 Task: Look for products in the category "Specialty Cheeses" from Boursin only.
Action: Mouse moved to (969, 327)
Screenshot: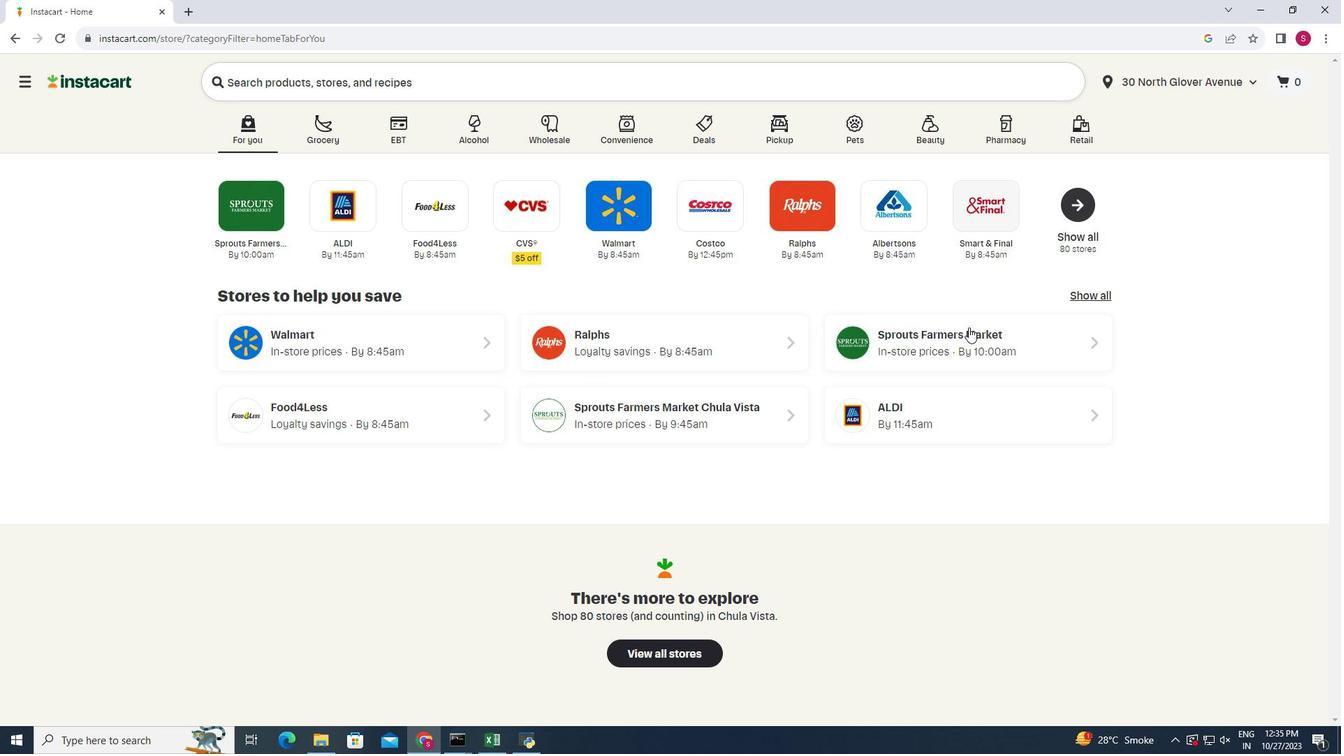 
Action: Mouse pressed left at (969, 327)
Screenshot: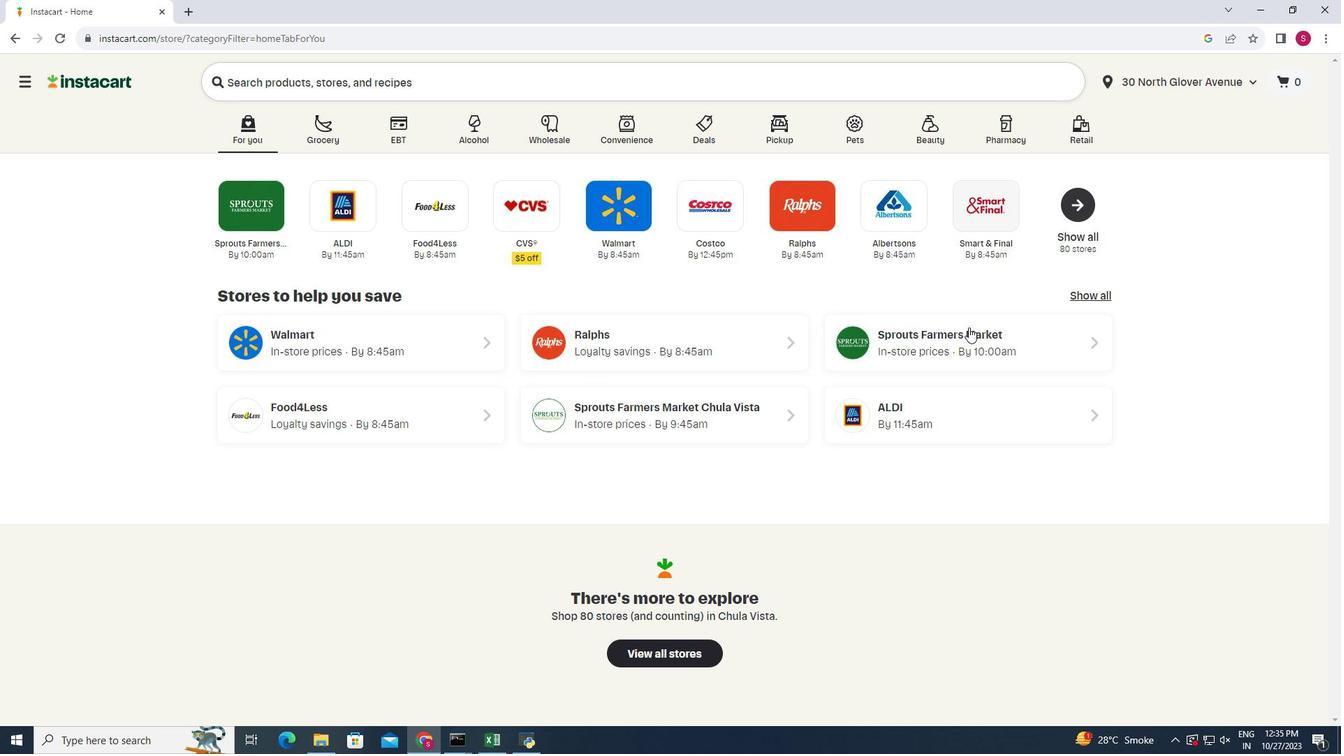 
Action: Mouse moved to (39, 614)
Screenshot: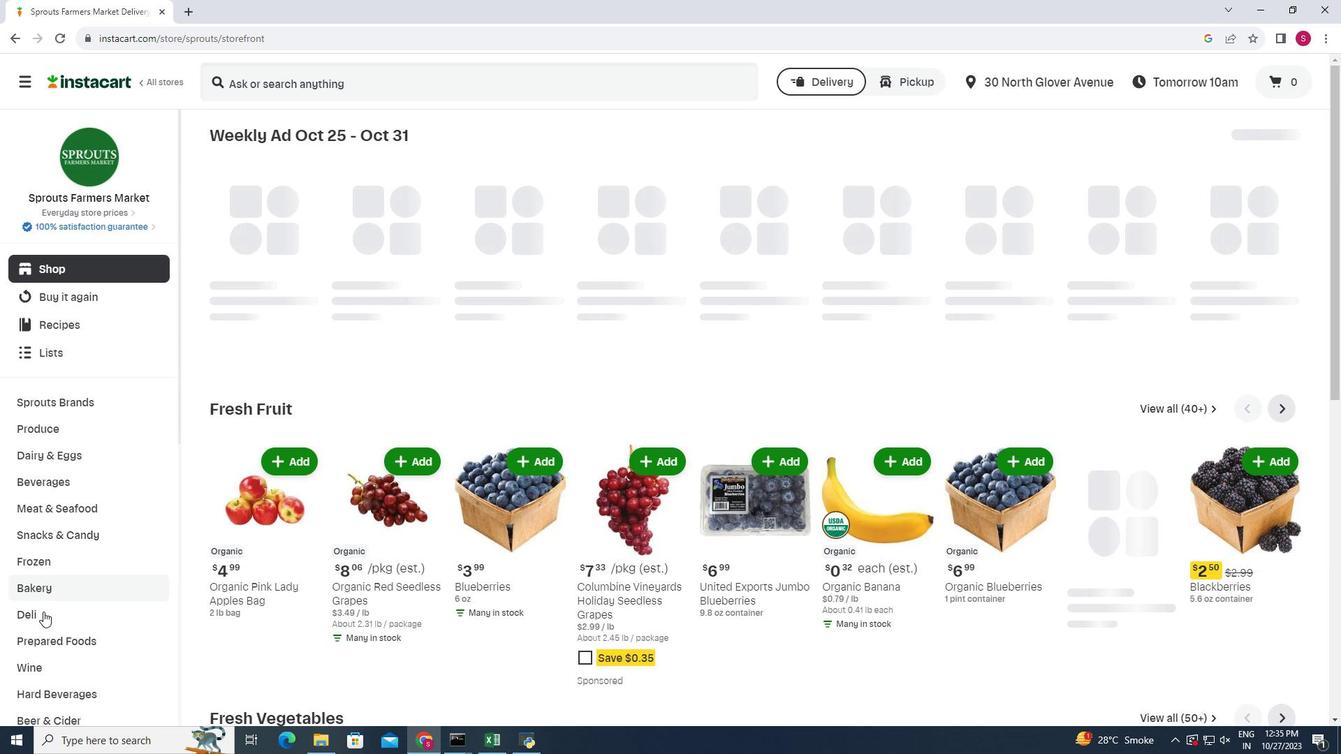 
Action: Mouse pressed left at (39, 614)
Screenshot: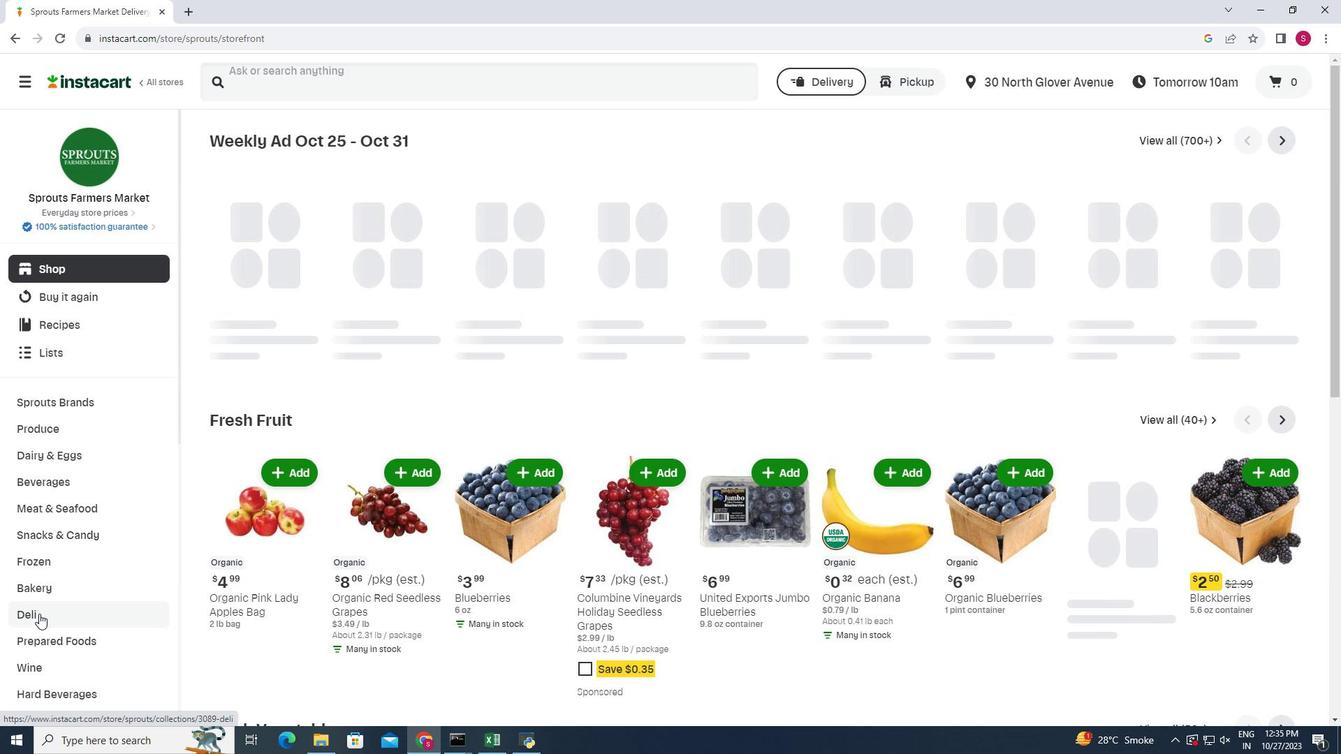 
Action: Mouse moved to (372, 334)
Screenshot: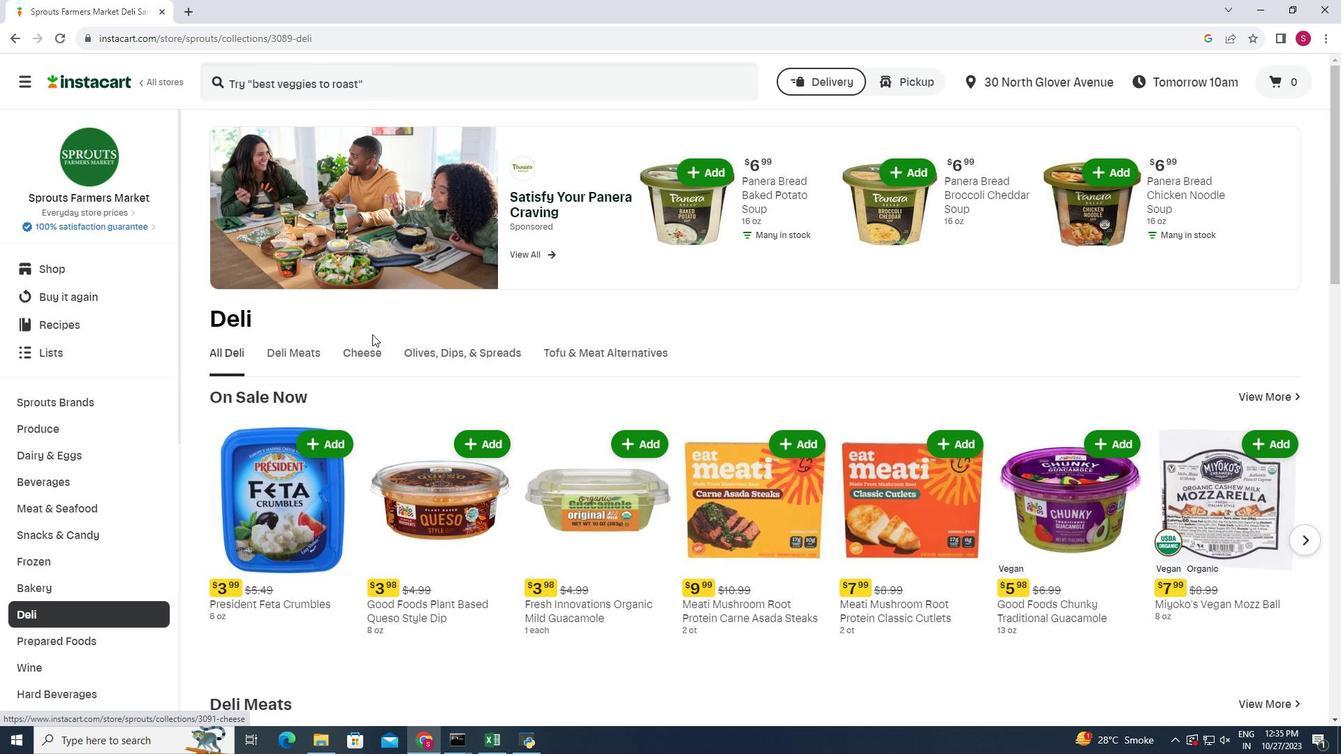 
Action: Mouse pressed left at (372, 334)
Screenshot: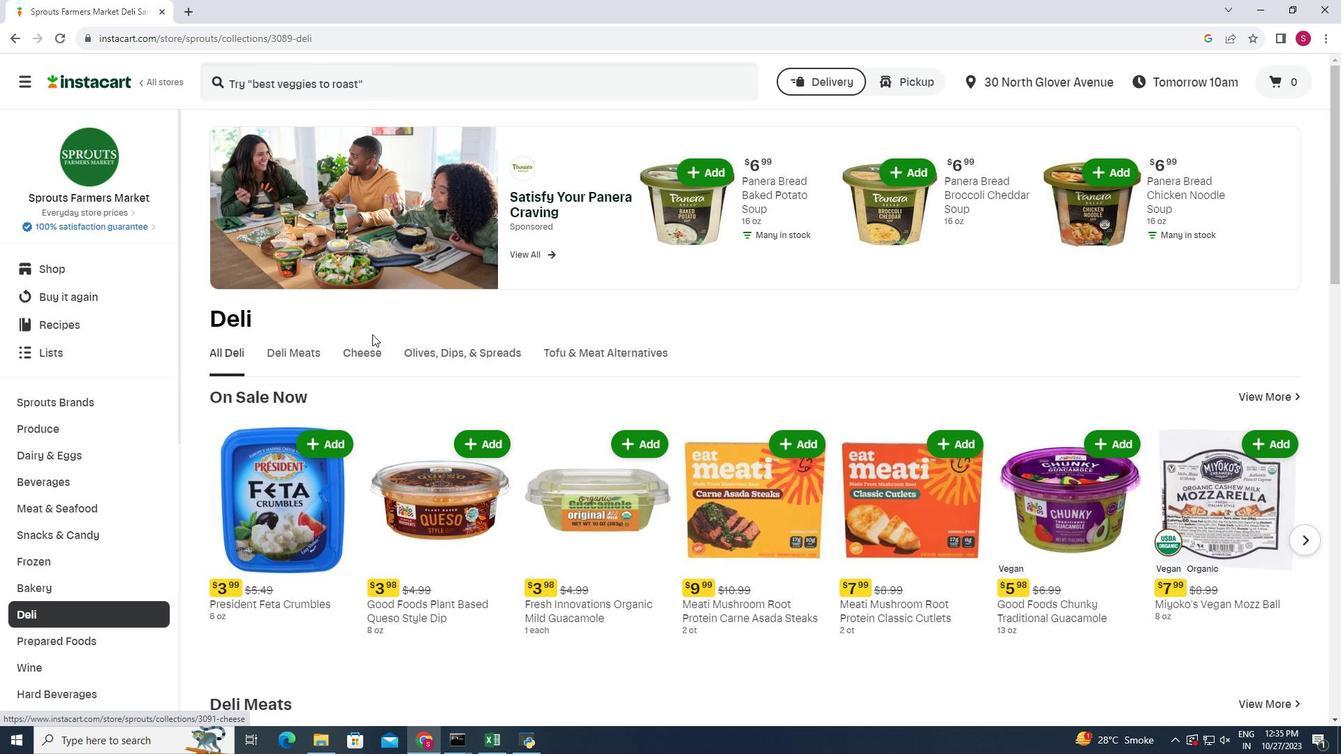 
Action: Mouse moved to (366, 352)
Screenshot: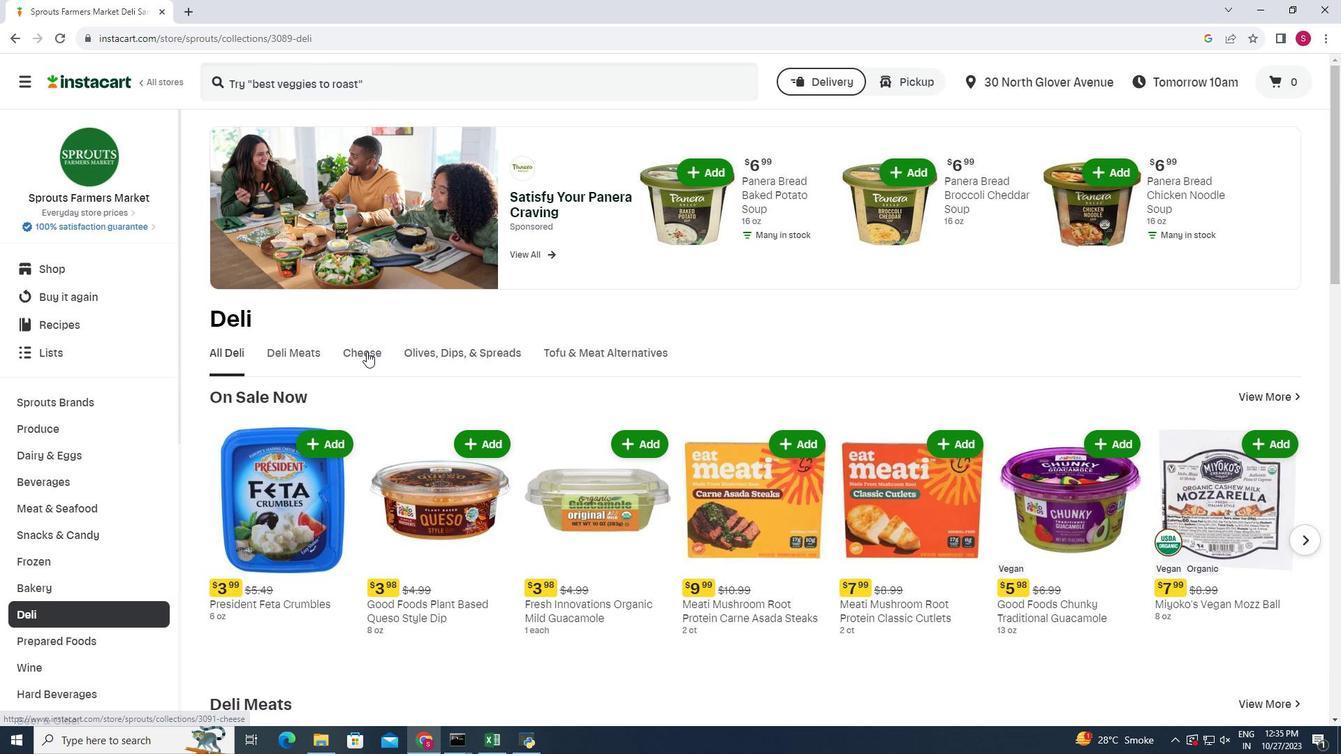 
Action: Mouse pressed left at (366, 352)
Screenshot: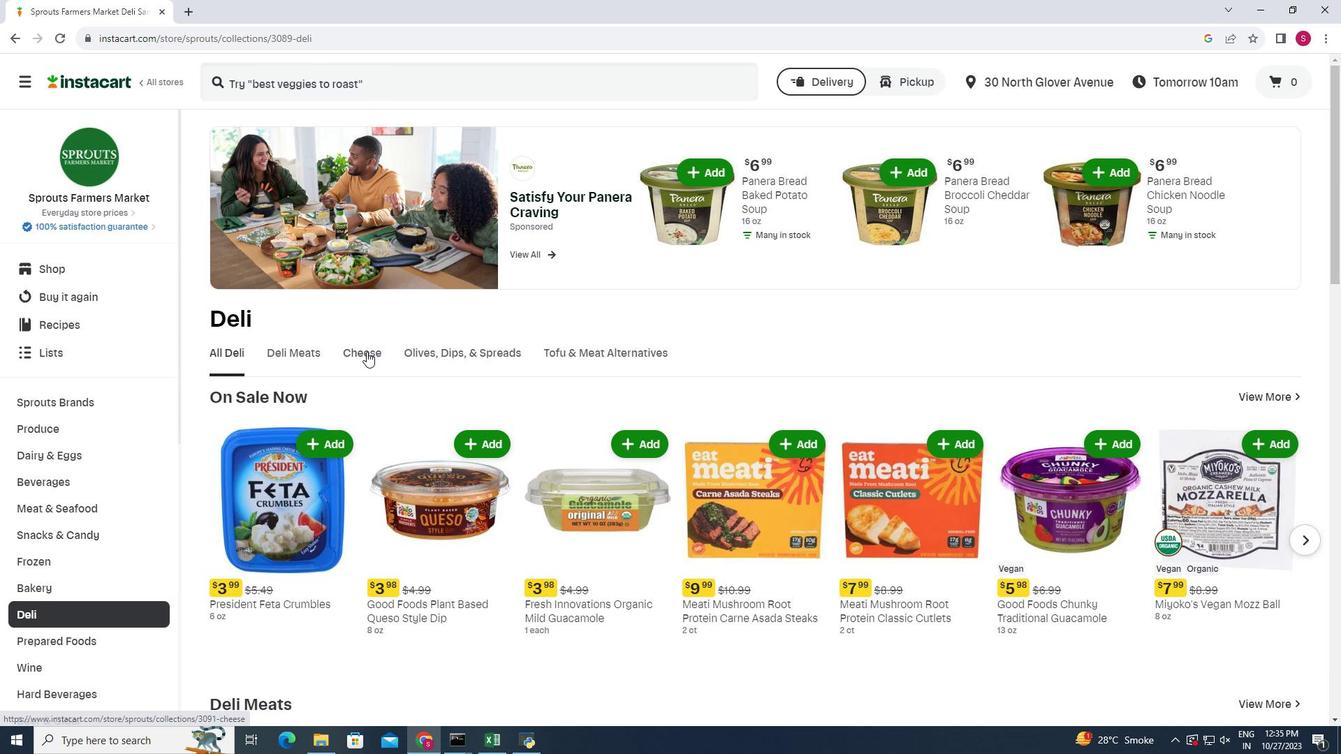 
Action: Mouse moved to (1303, 401)
Screenshot: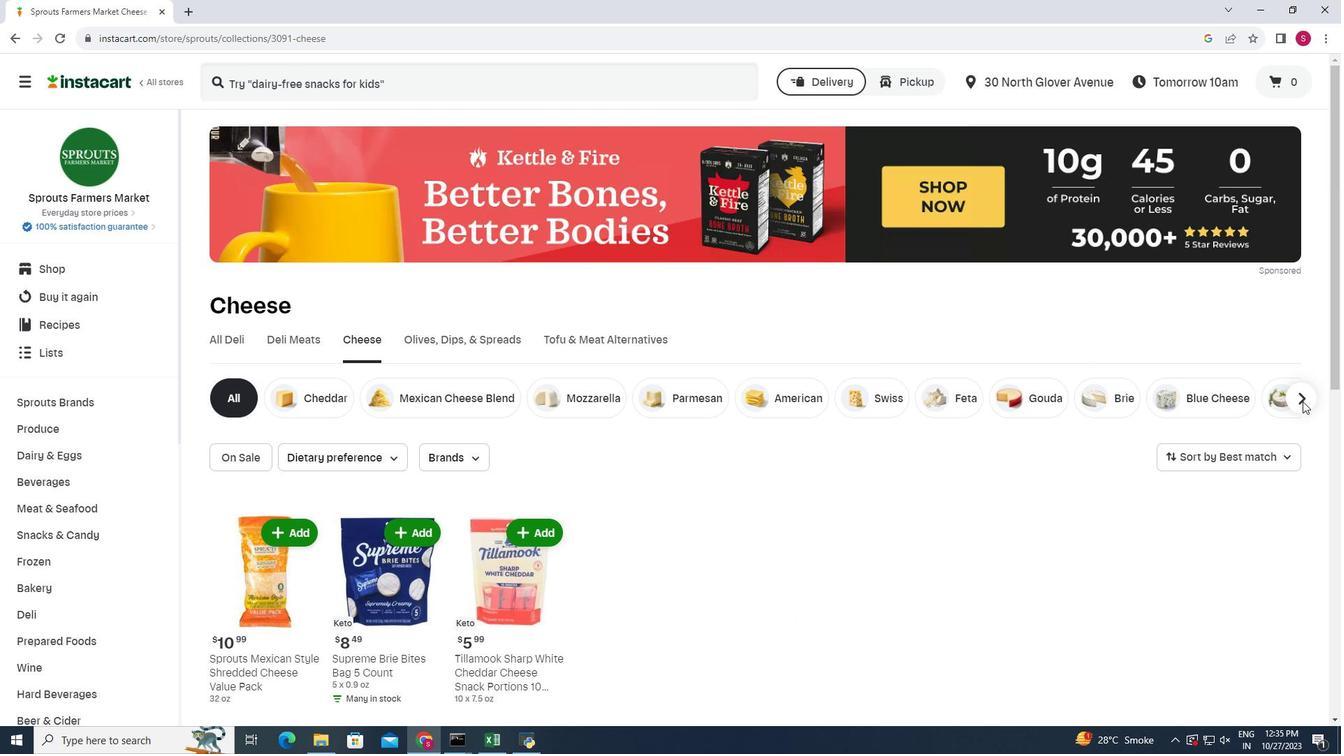
Action: Mouse pressed left at (1303, 401)
Screenshot: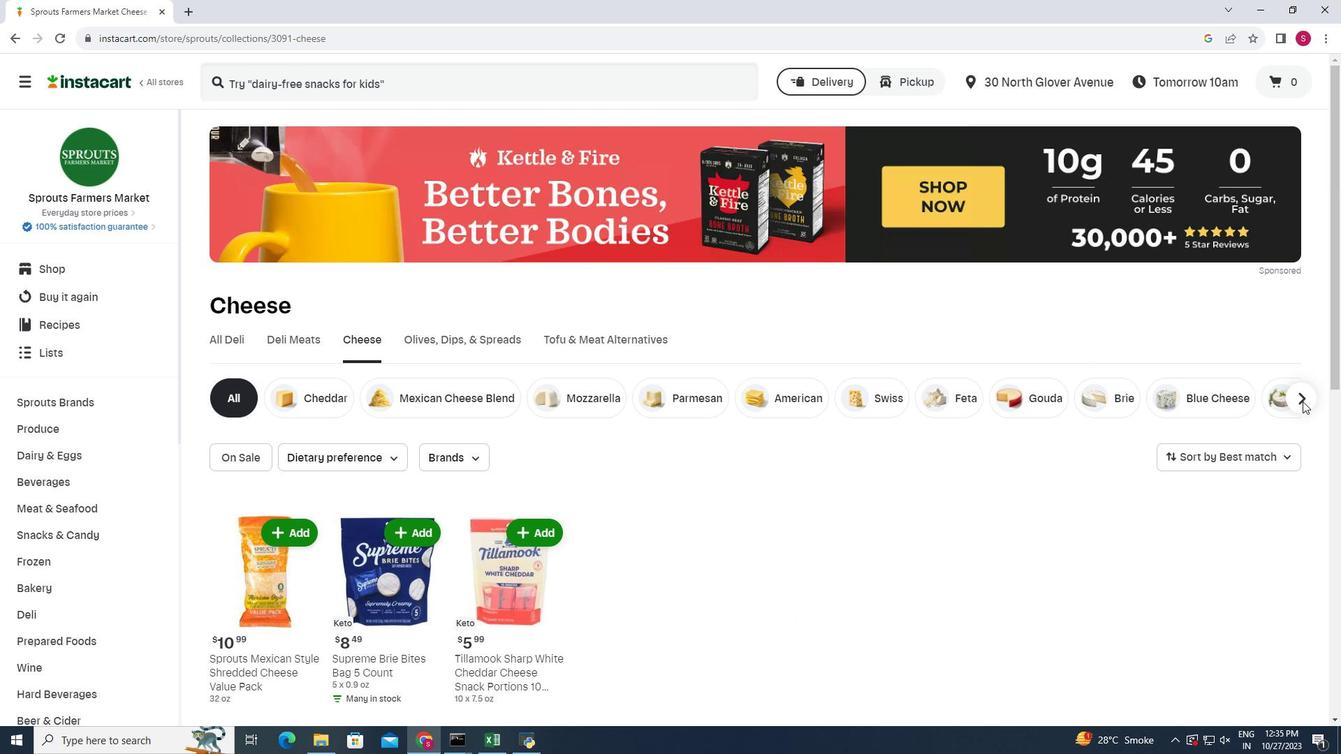 
Action: Mouse moved to (1243, 401)
Screenshot: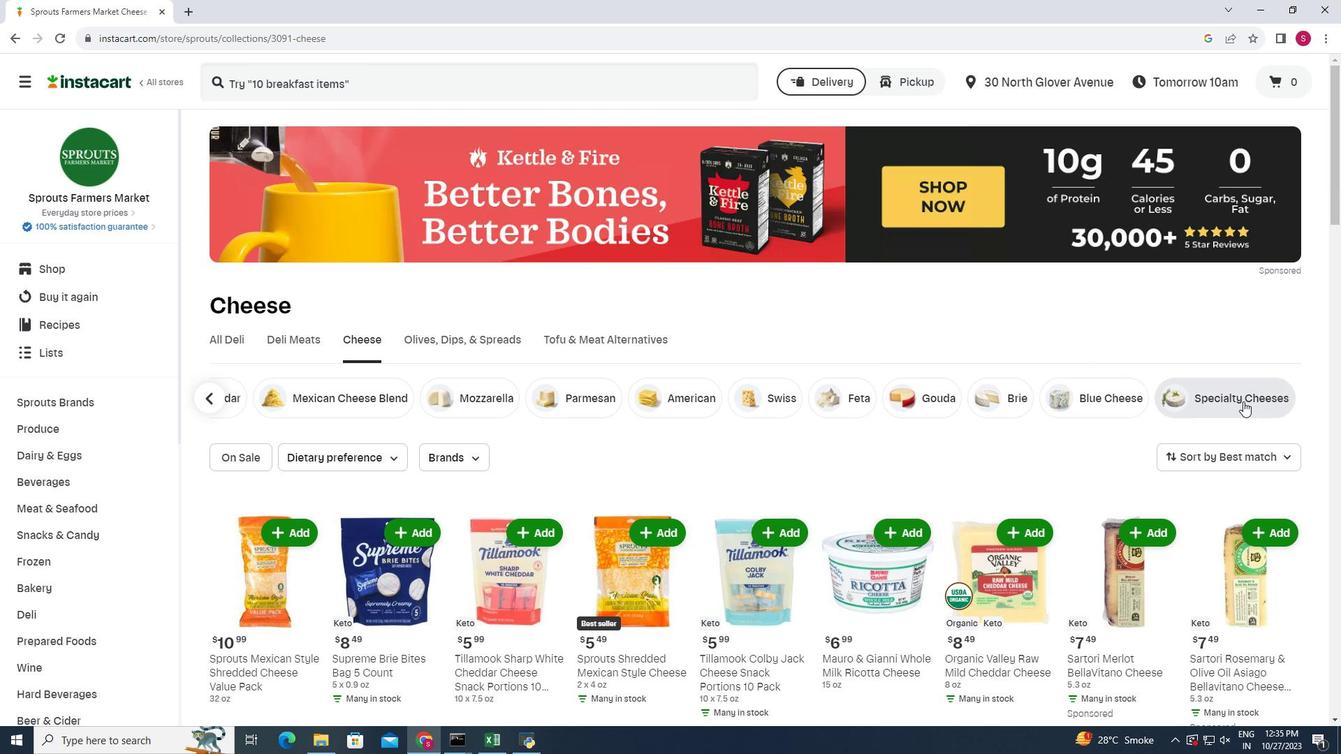 
Action: Mouse pressed left at (1243, 401)
Screenshot: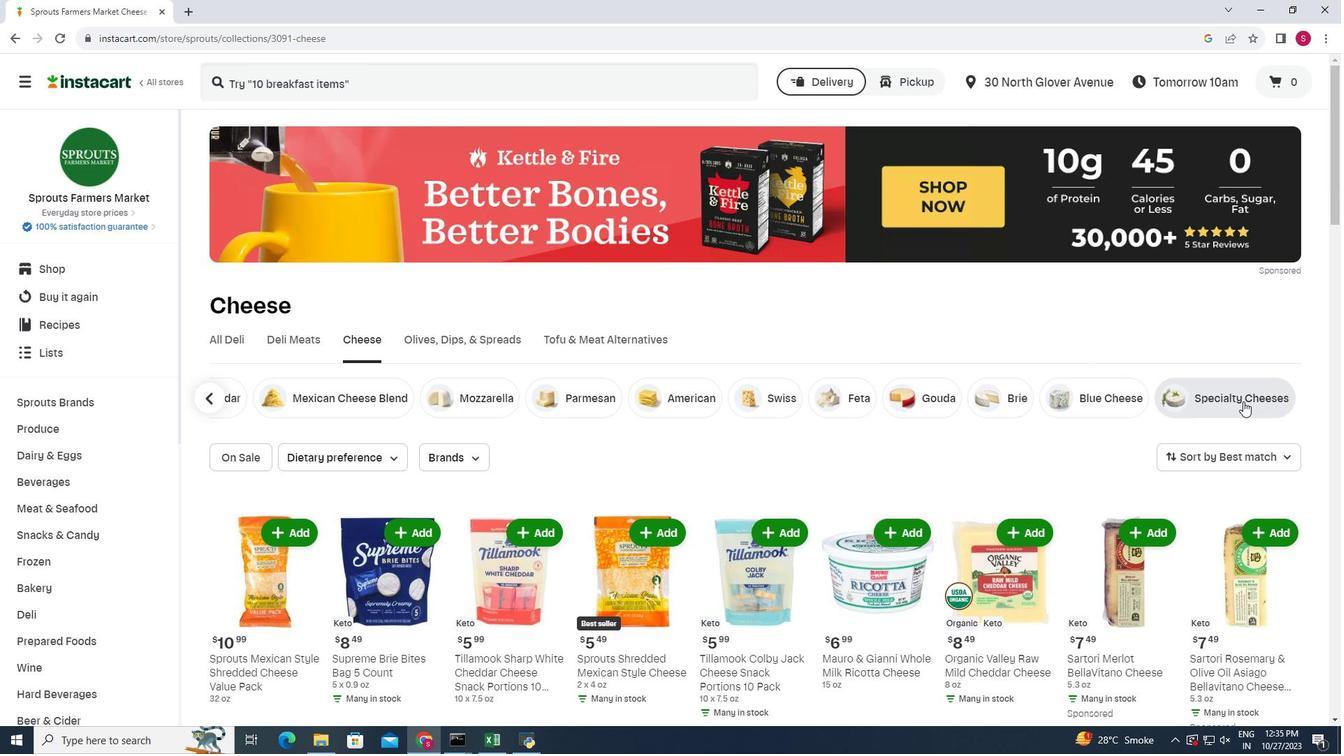 
Action: Mouse moved to (468, 448)
Screenshot: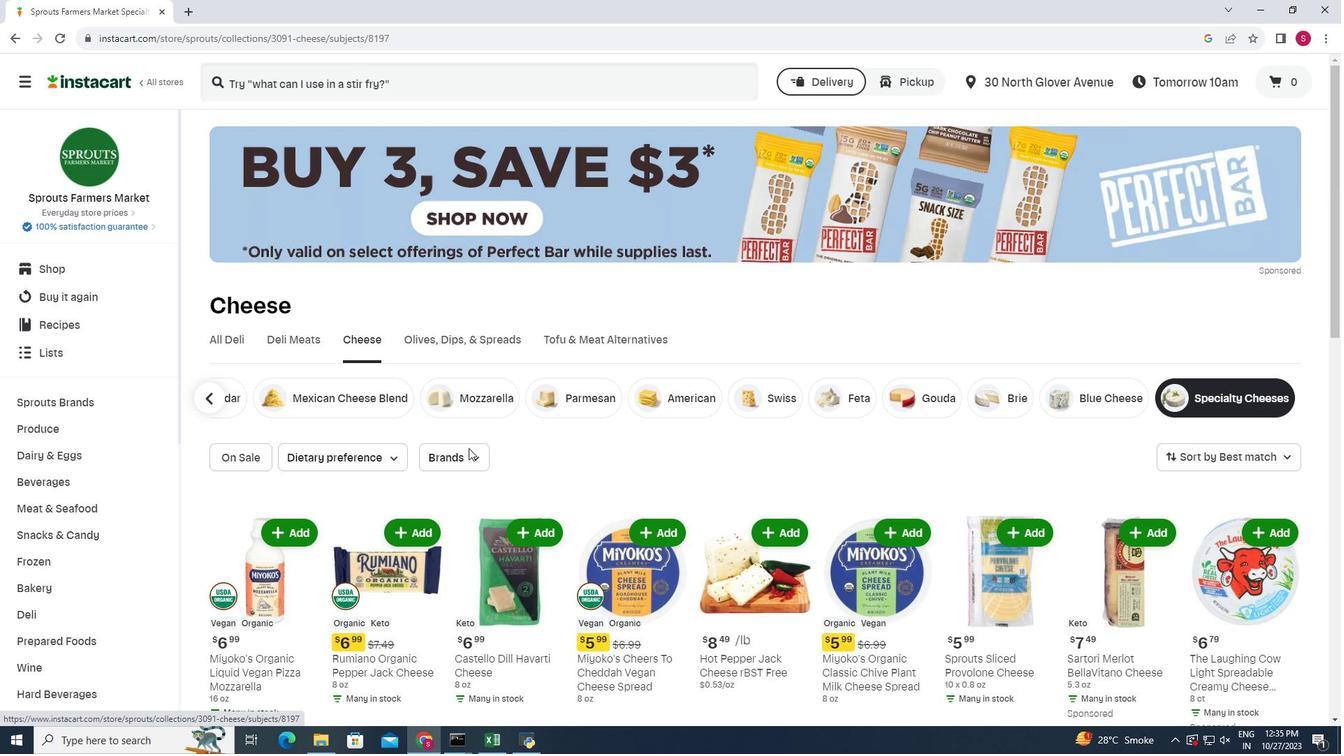 
Action: Mouse pressed left at (468, 448)
Screenshot: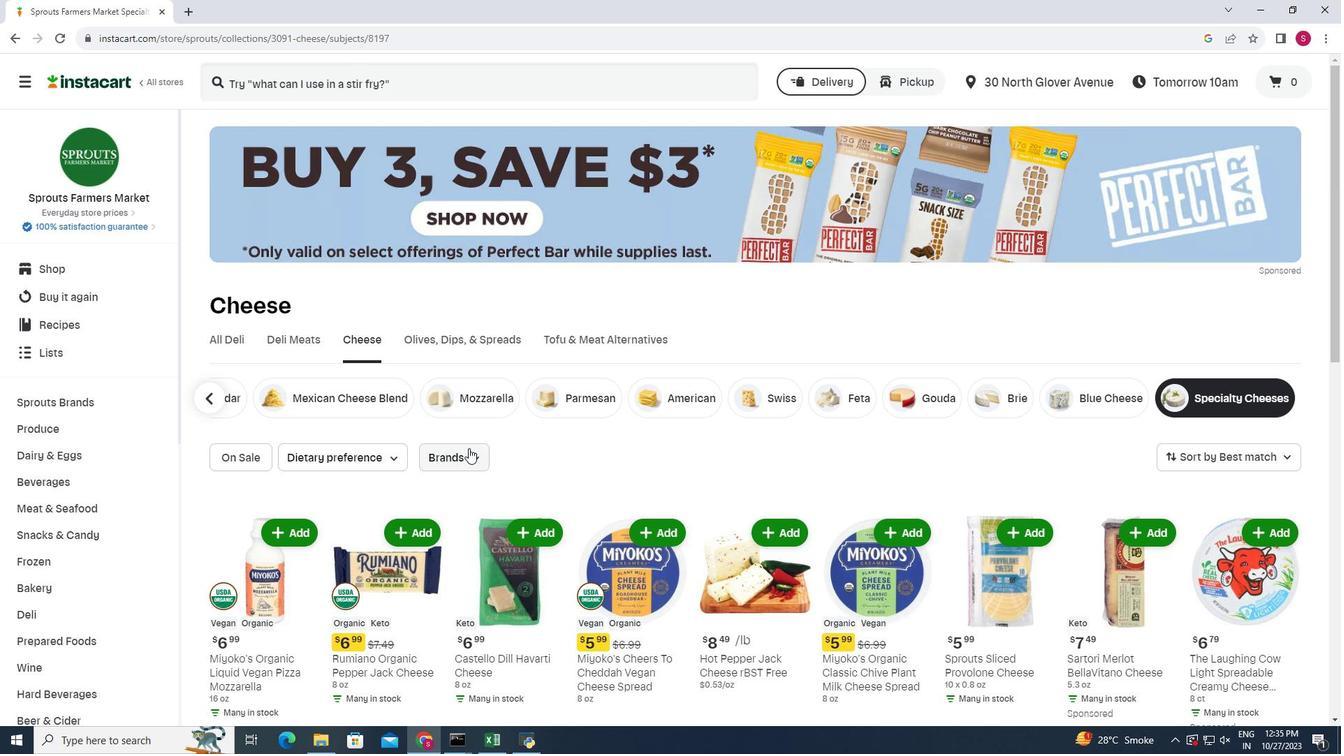 
Action: Mouse moved to (487, 521)
Screenshot: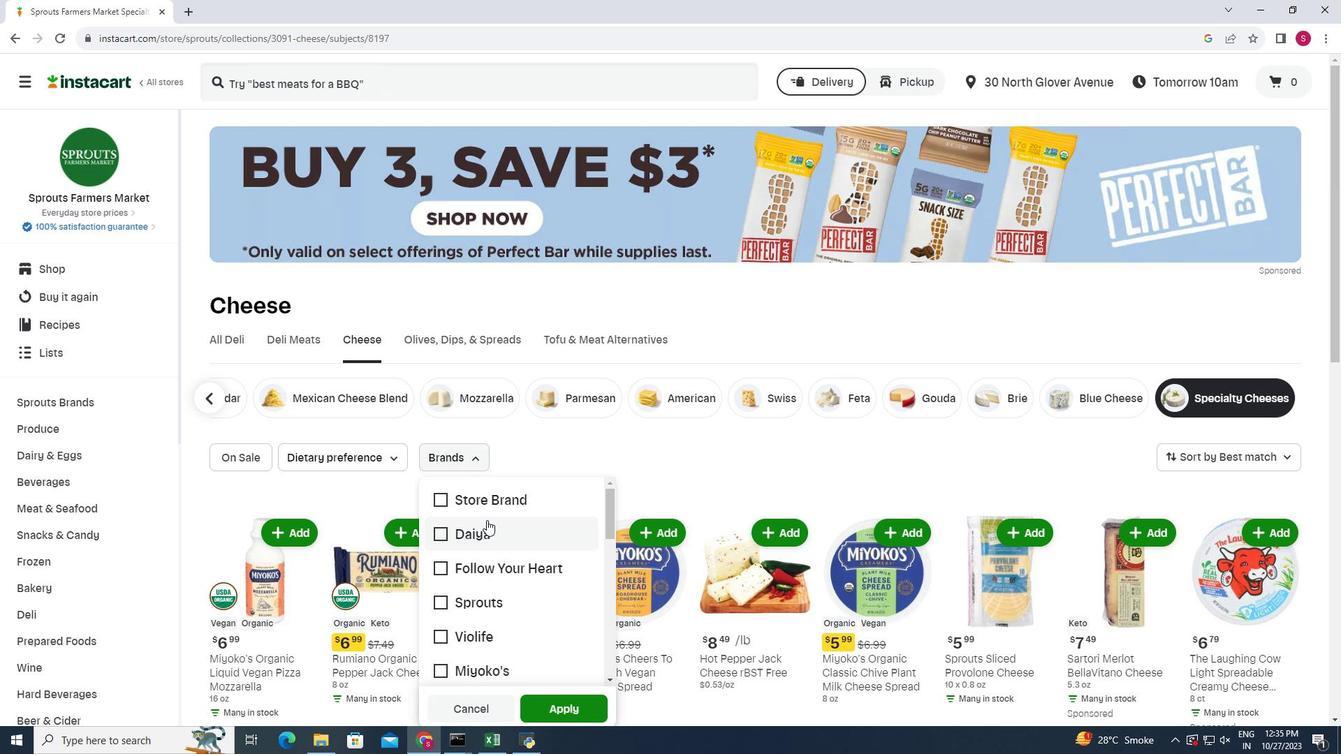 
Action: Mouse scrolled (487, 520) with delta (0, 0)
Screenshot: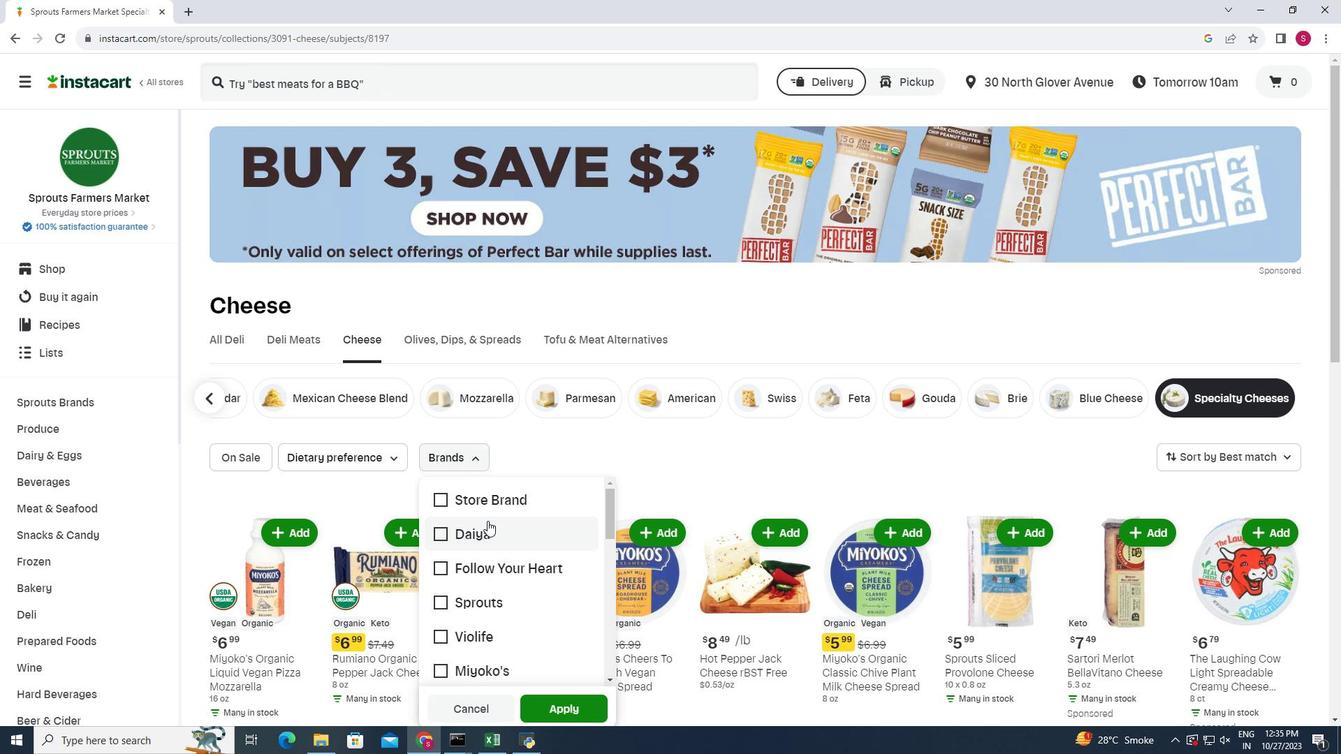 
Action: Mouse moved to (487, 521)
Screenshot: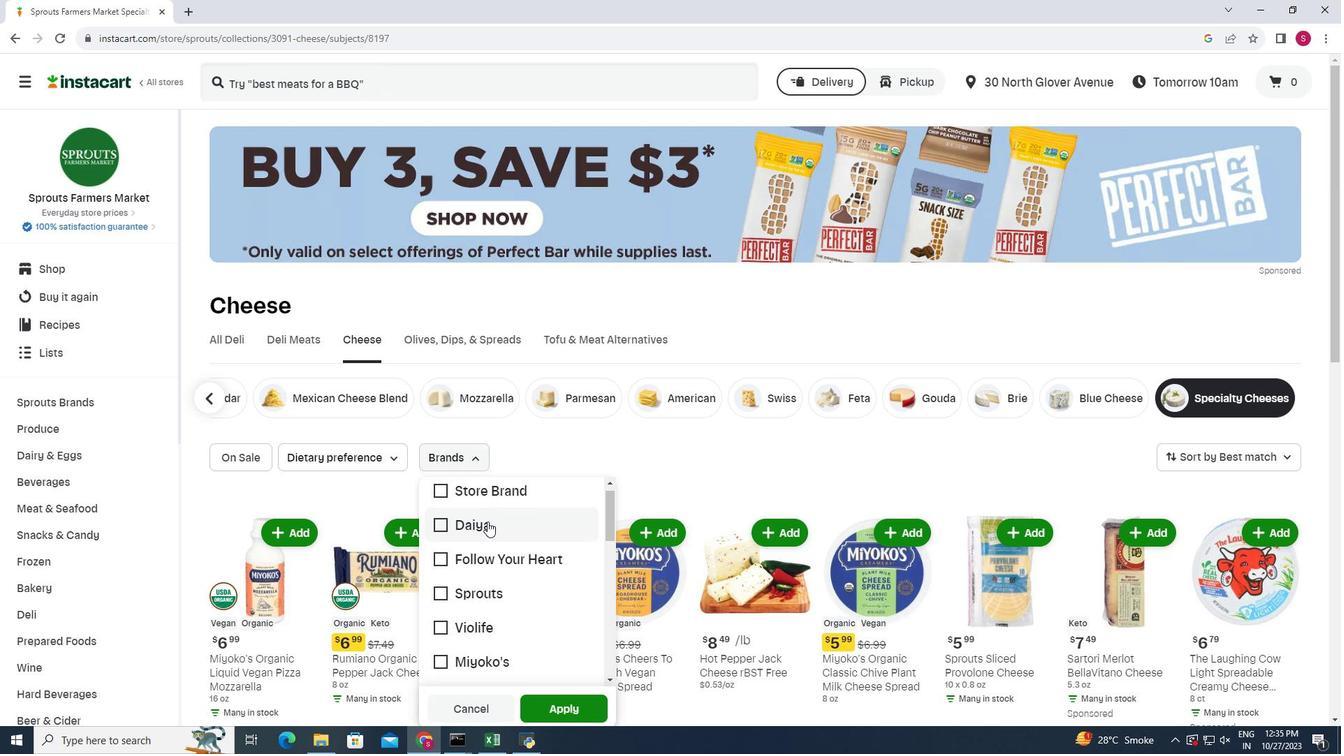 
Action: Mouse scrolled (487, 521) with delta (0, 0)
Screenshot: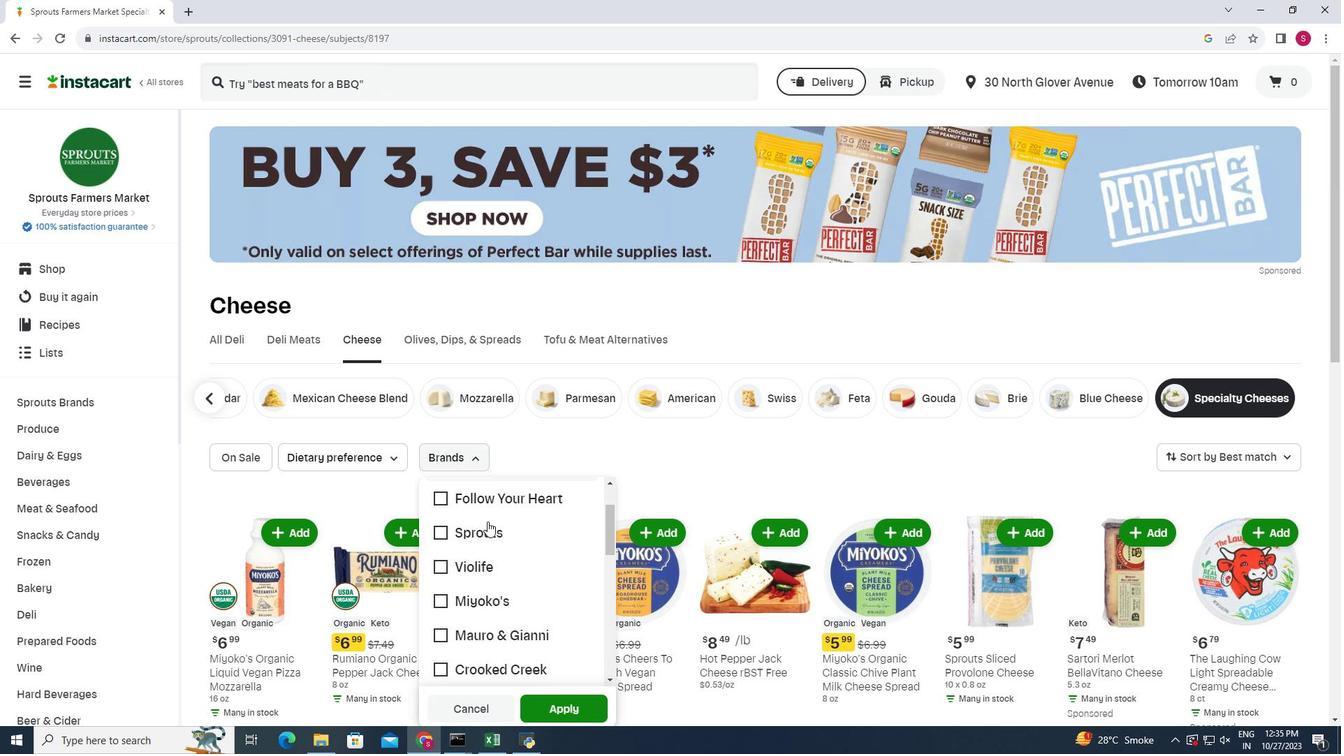
Action: Mouse moved to (487, 521)
Screenshot: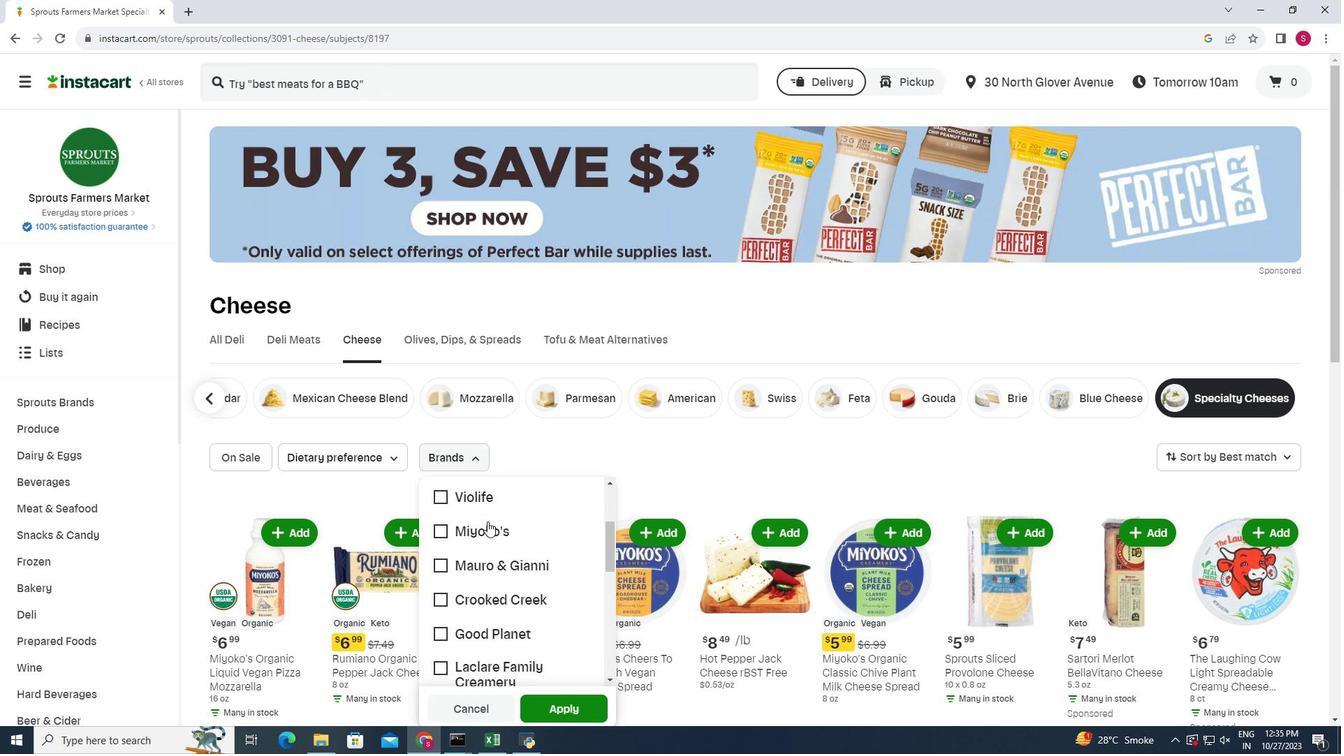 
Action: Mouse scrolled (487, 521) with delta (0, 0)
Screenshot: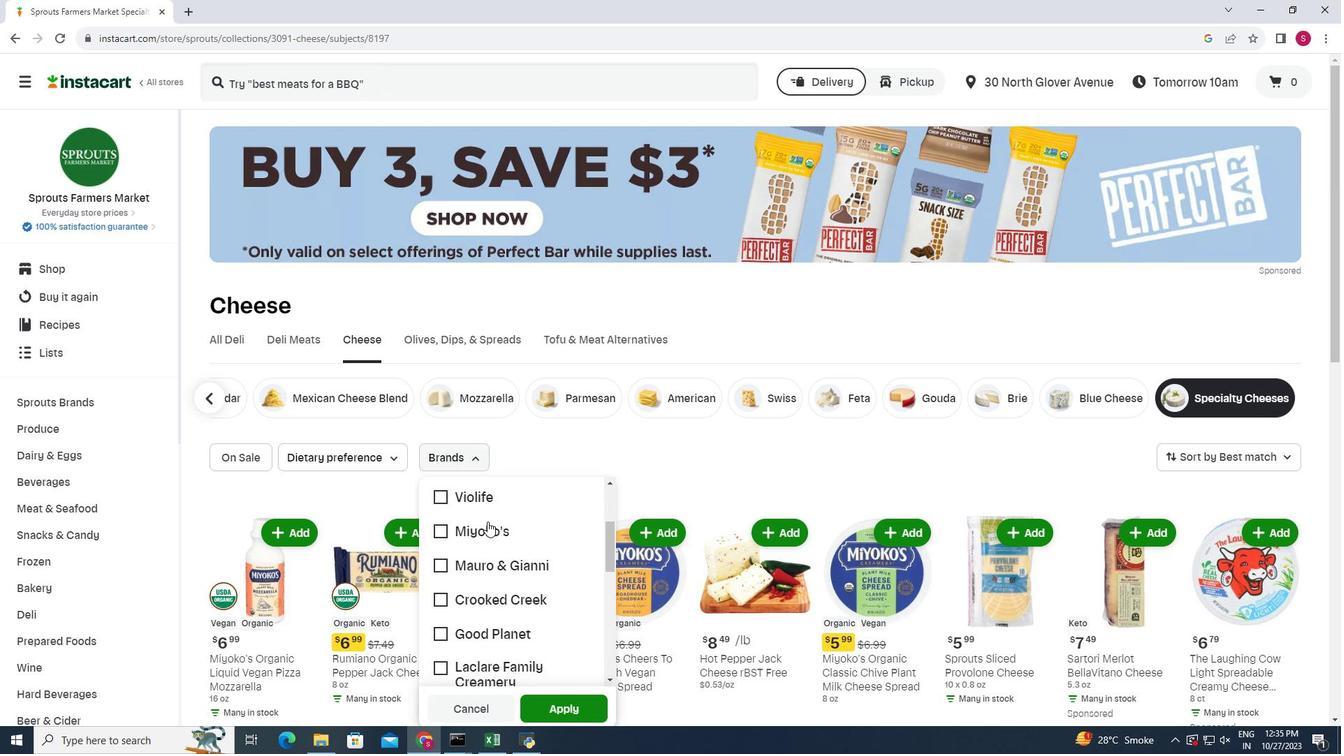 
Action: Mouse moved to (489, 523)
Screenshot: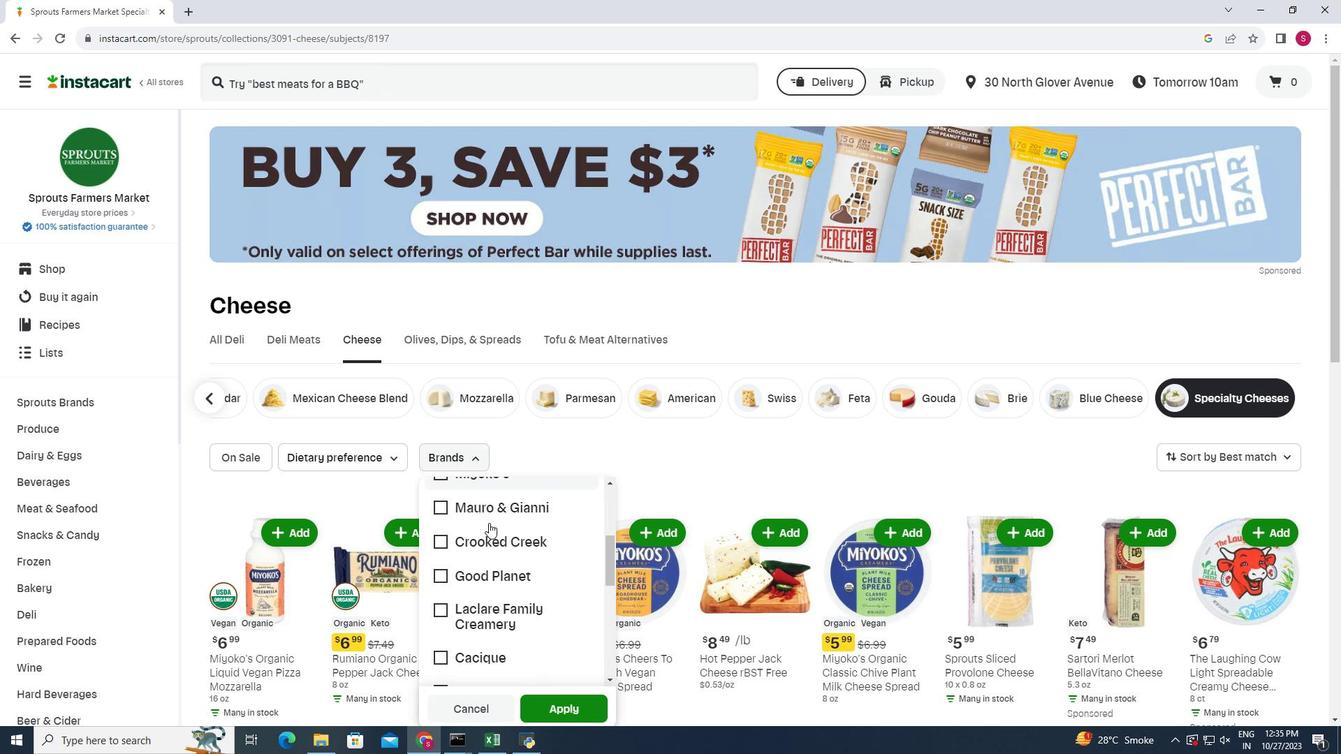 
Action: Mouse scrolled (489, 522) with delta (0, 0)
Screenshot: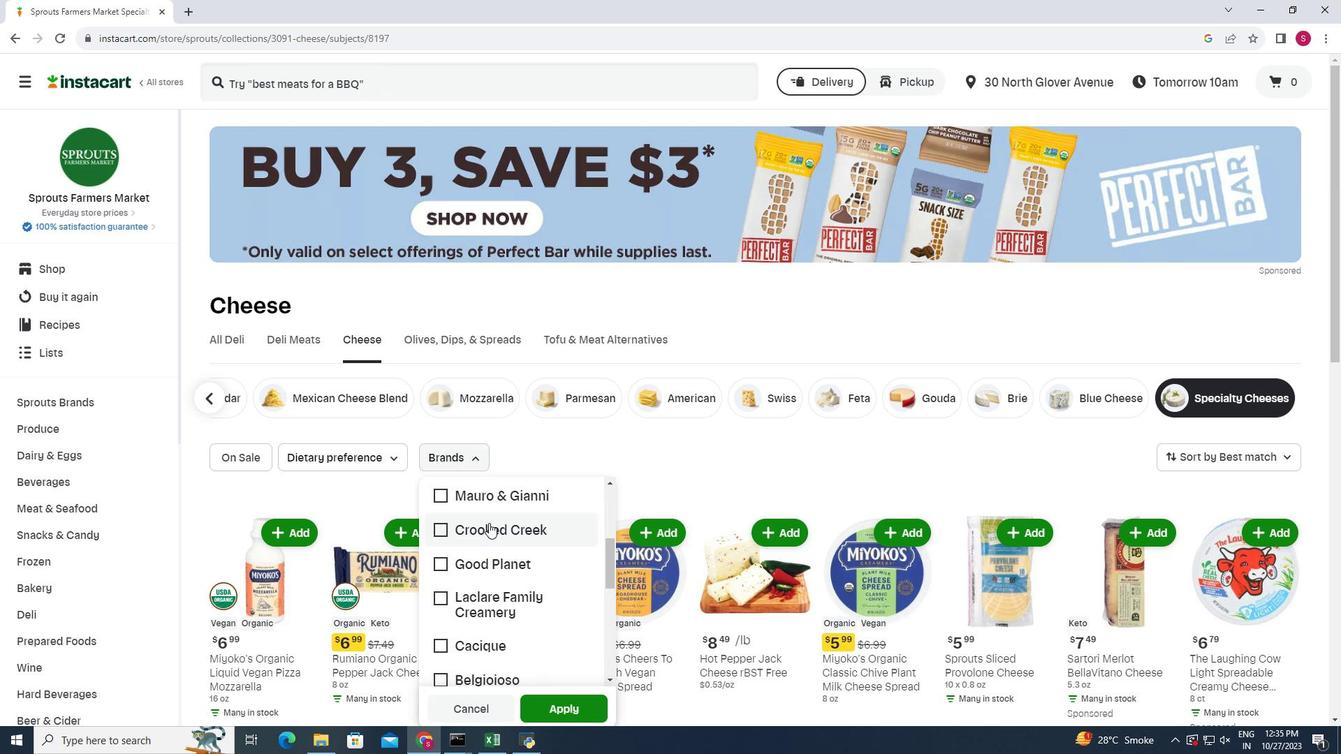 
Action: Mouse scrolled (489, 522) with delta (0, 0)
Screenshot: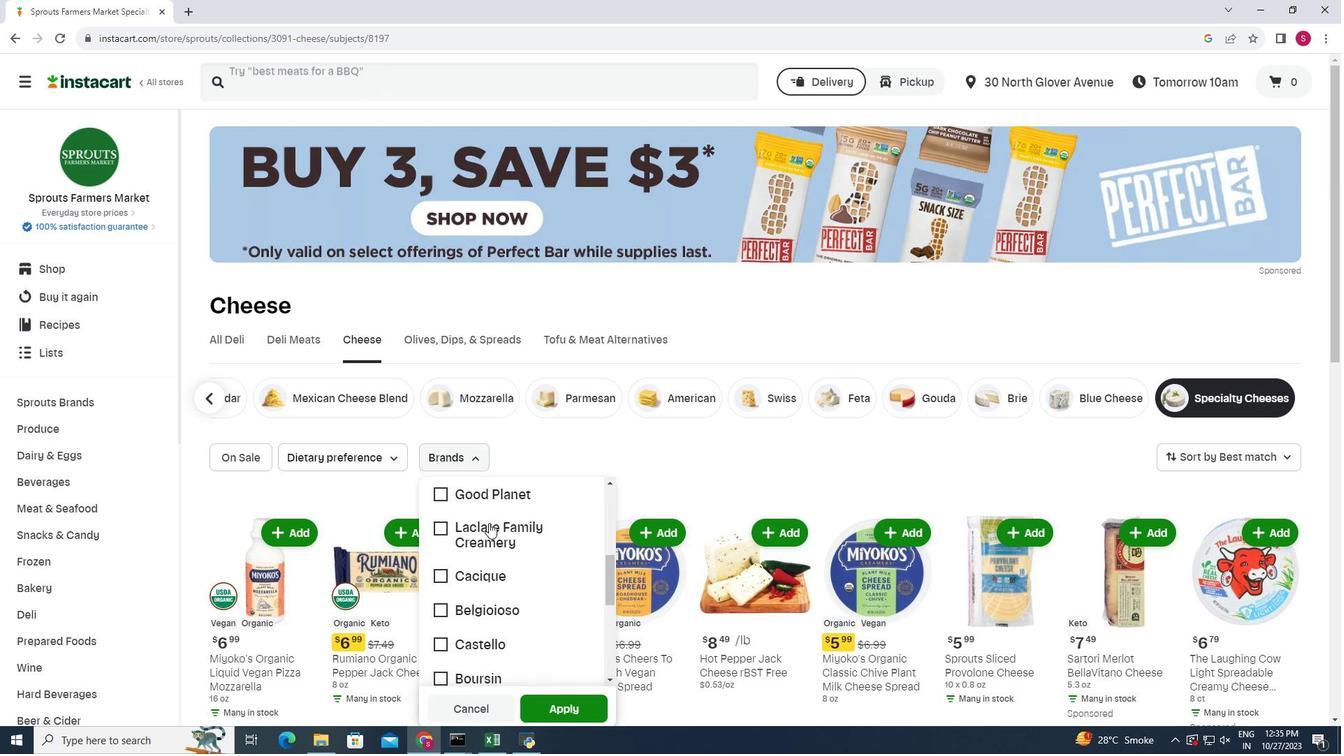
Action: Mouse scrolled (489, 522) with delta (0, 0)
Screenshot: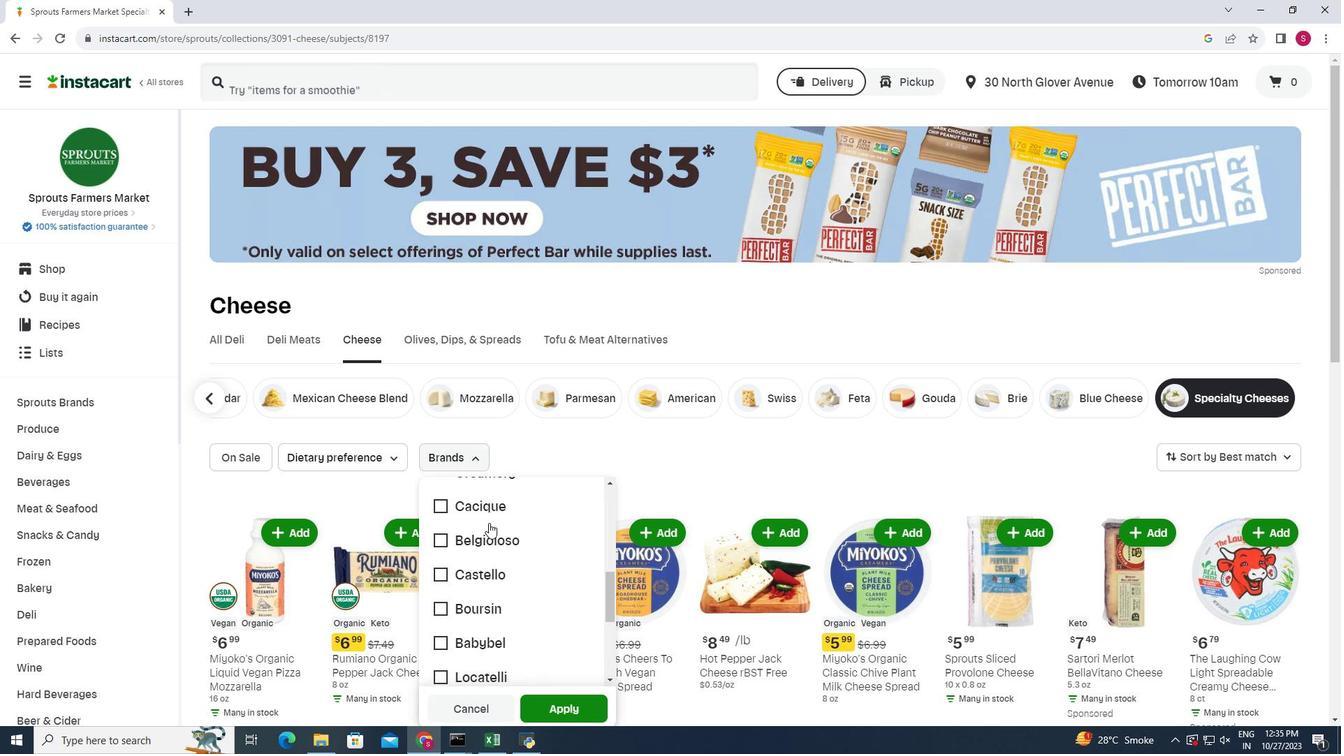 
Action: Mouse moved to (443, 535)
Screenshot: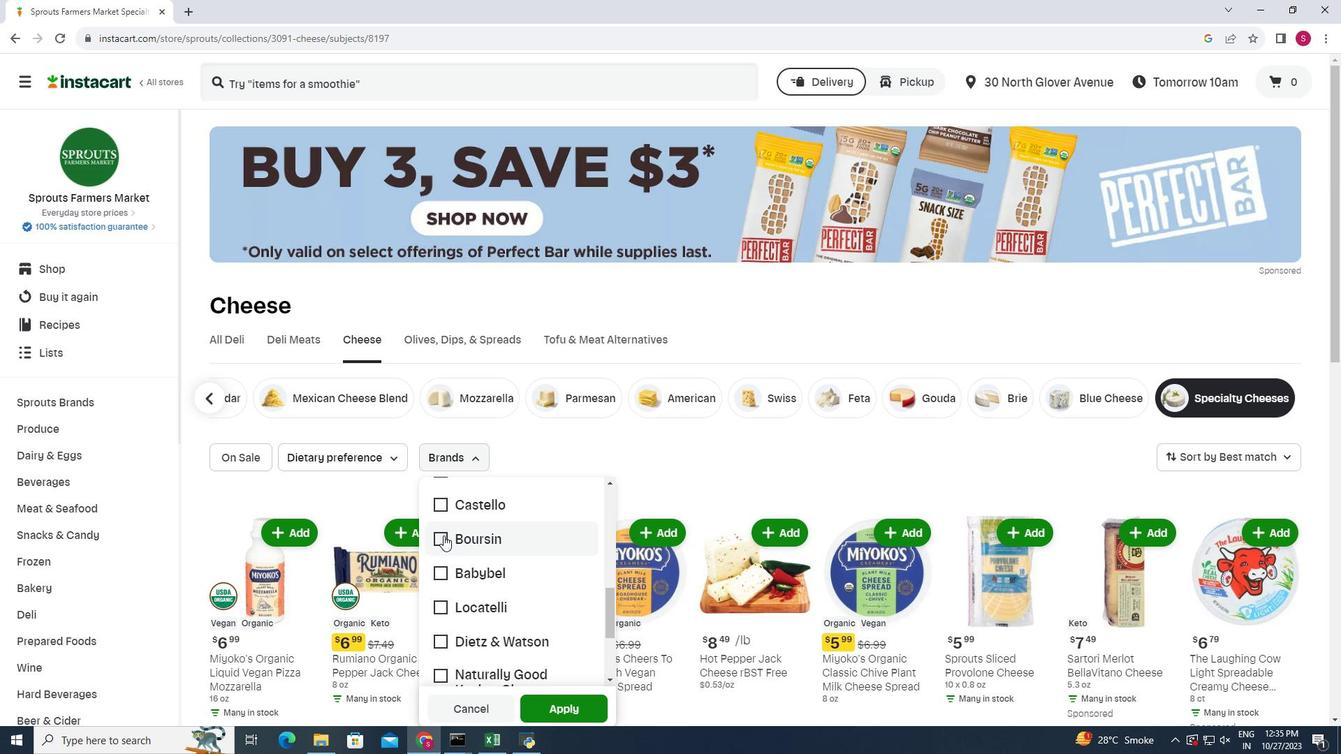 
Action: Mouse pressed left at (443, 535)
Screenshot: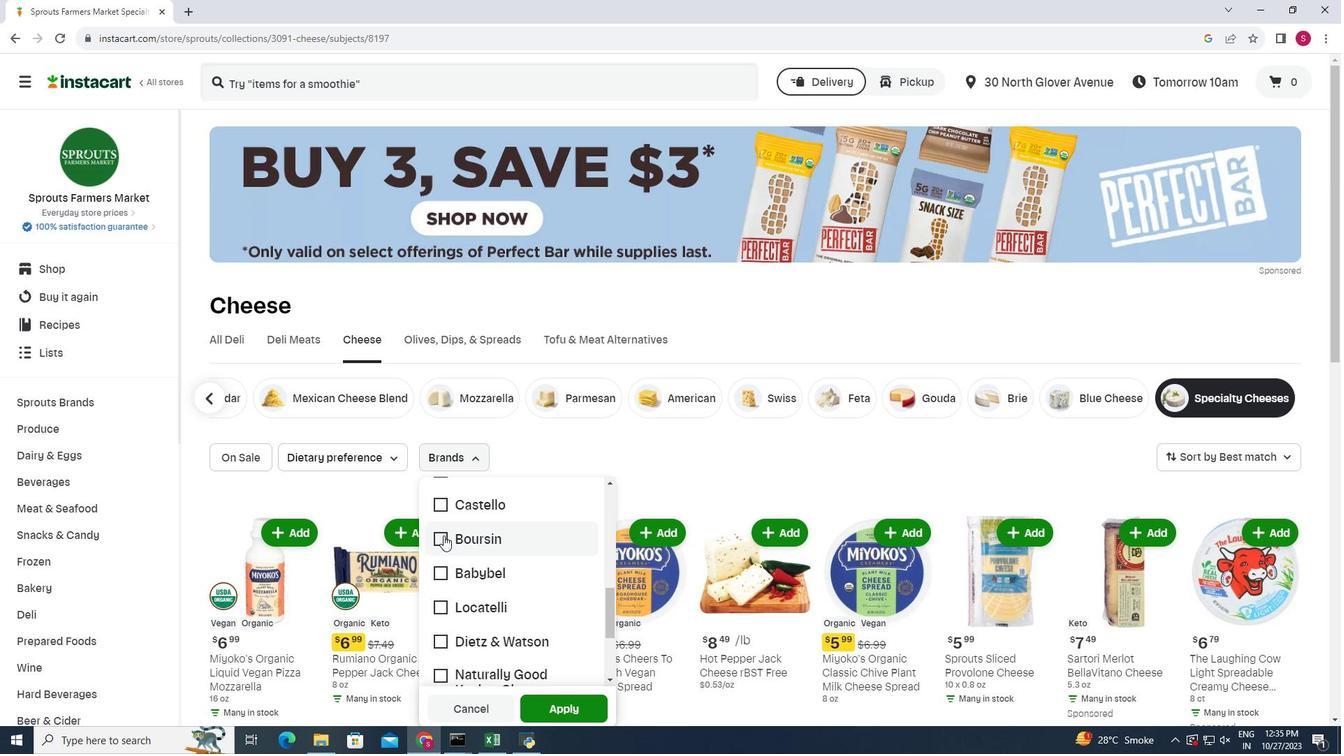 
Action: Mouse moved to (544, 700)
Screenshot: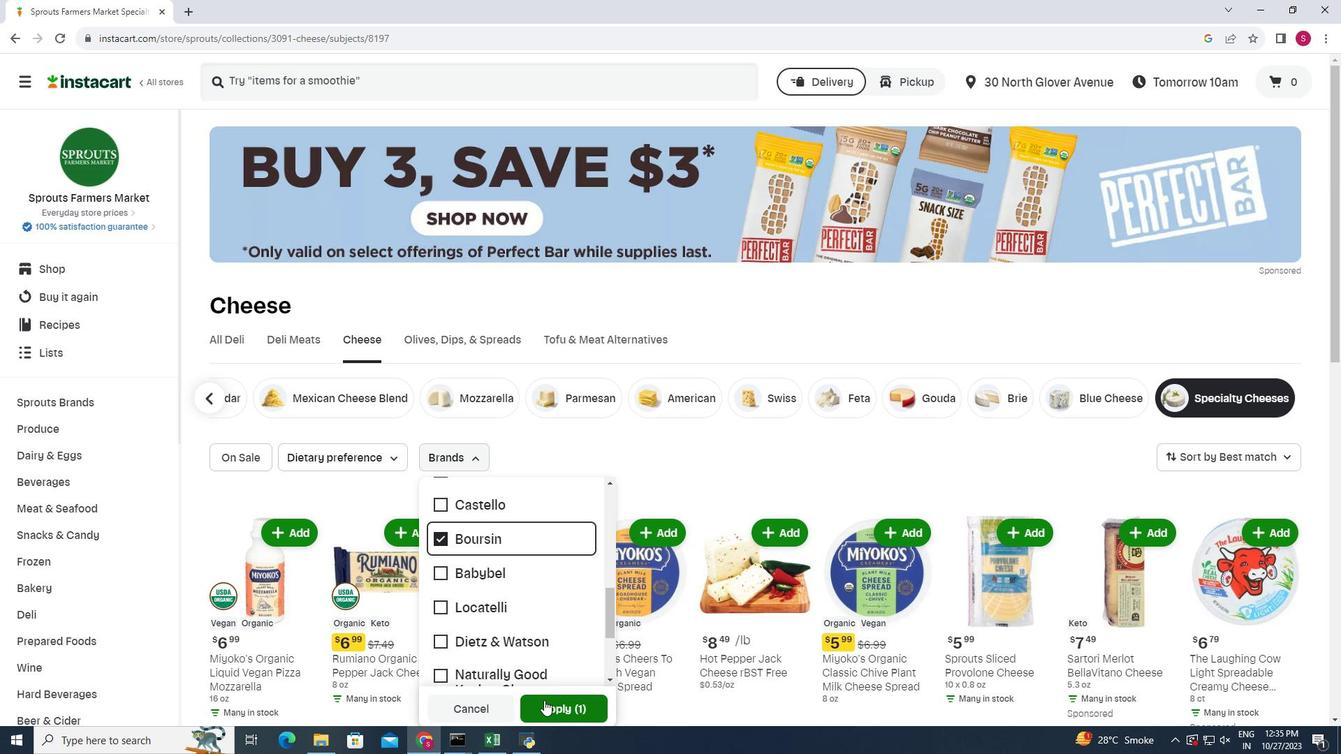 
Action: Mouse pressed left at (544, 700)
Screenshot: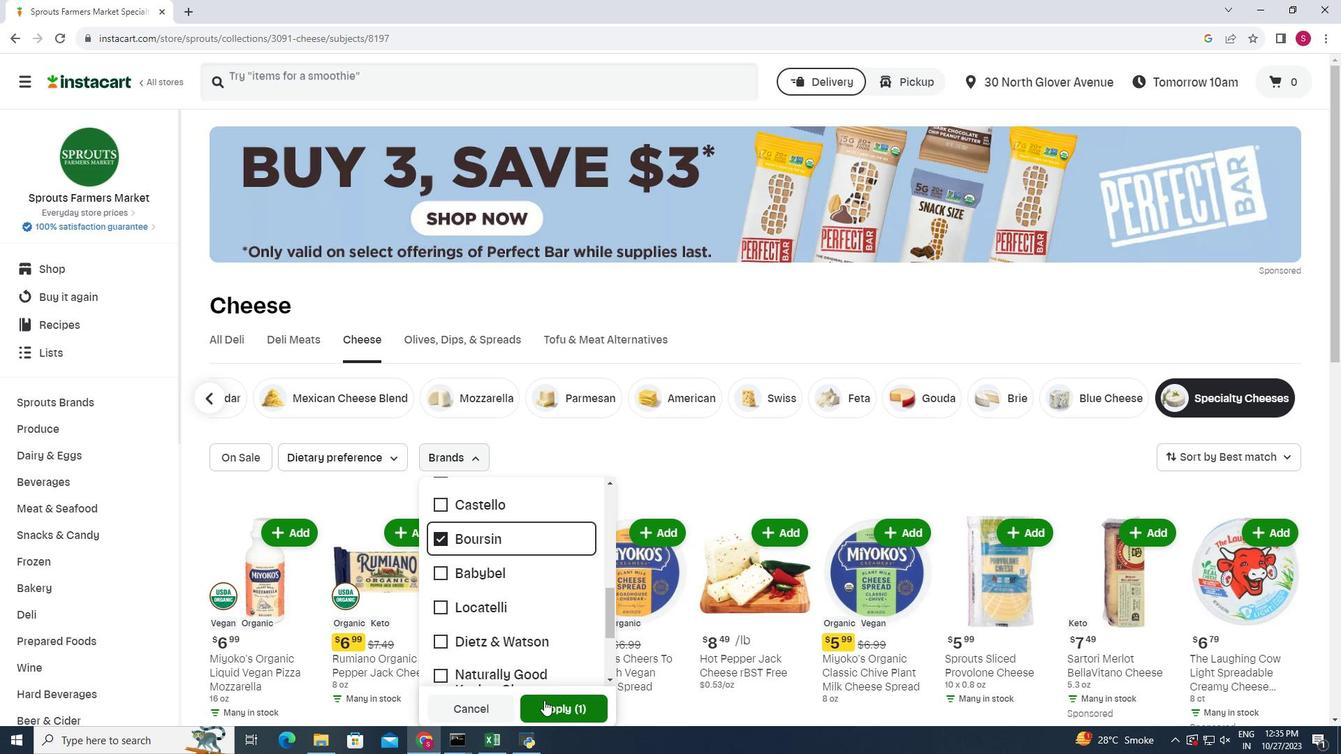 
Action: Mouse moved to (656, 464)
Screenshot: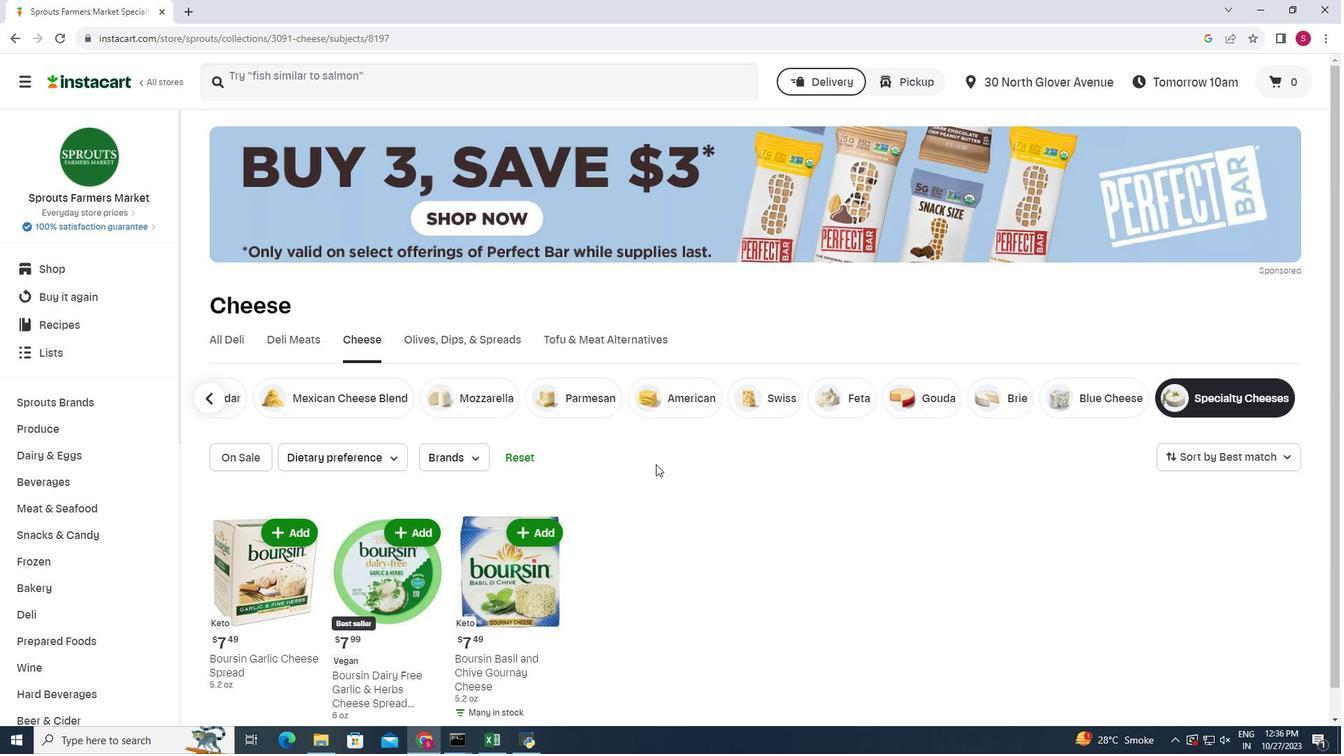 
Action: Mouse scrolled (656, 463) with delta (0, 0)
Screenshot: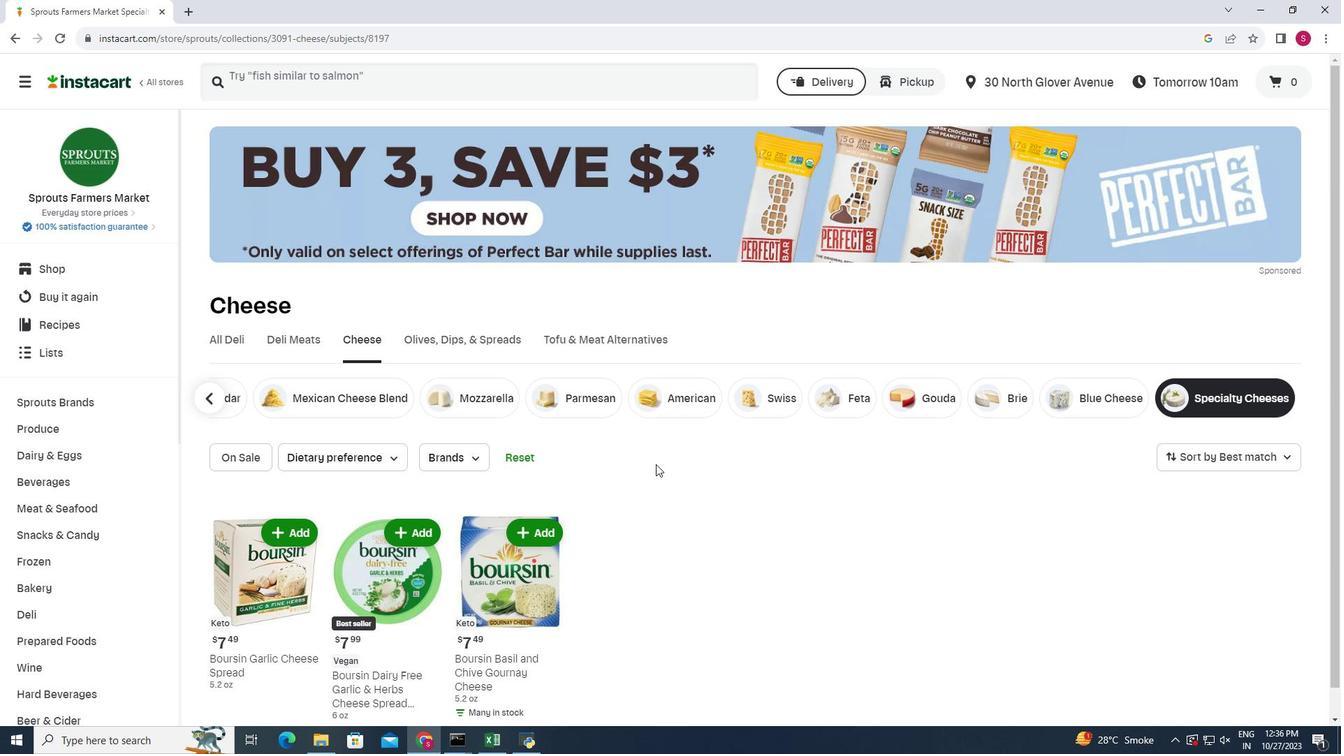 
Action: Mouse moved to (657, 464)
Screenshot: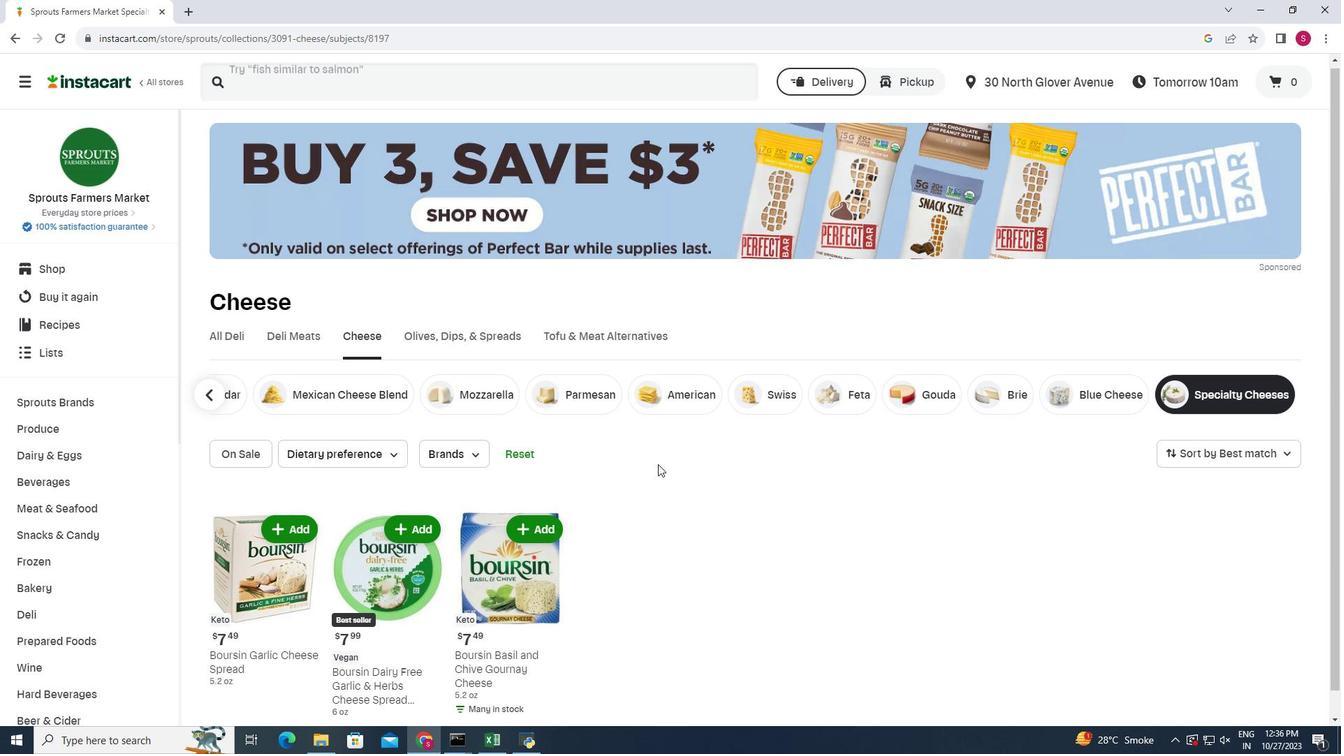 
Action: Mouse scrolled (657, 463) with delta (0, 0)
Screenshot: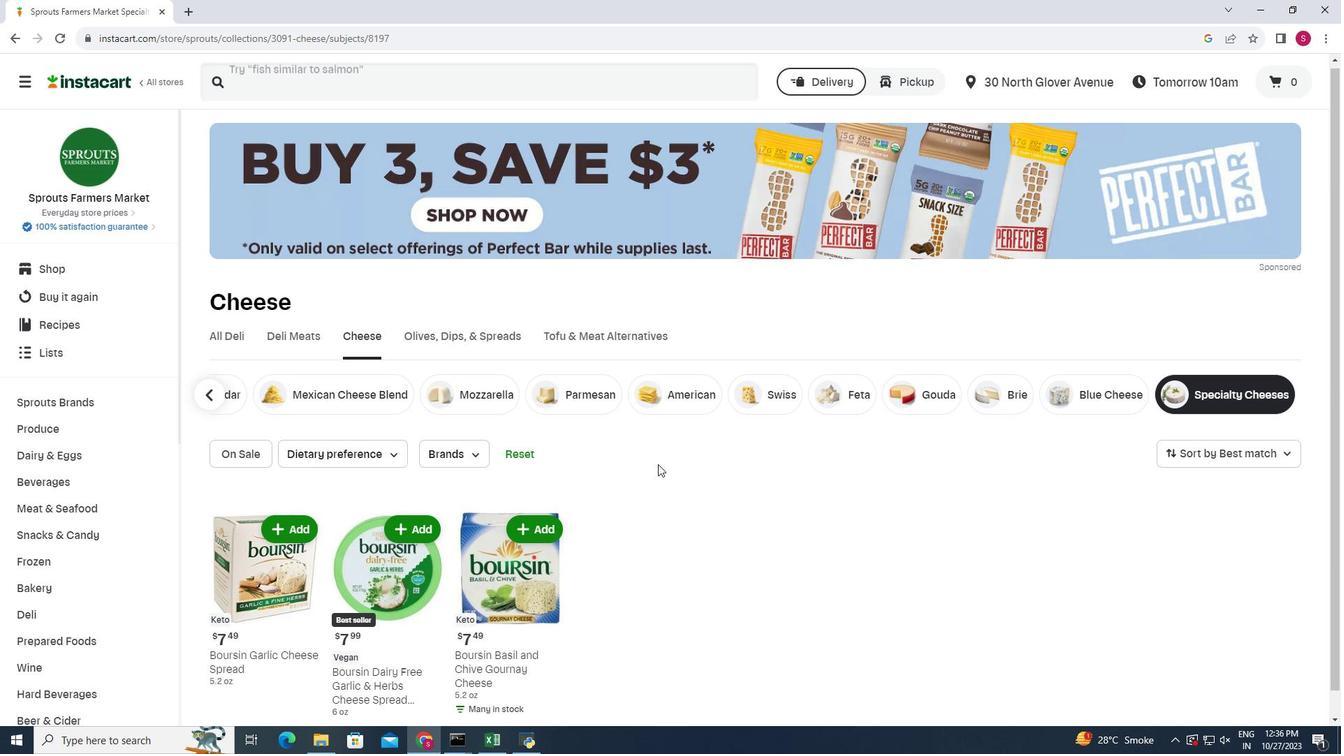 
Action: Mouse moved to (658, 464)
Screenshot: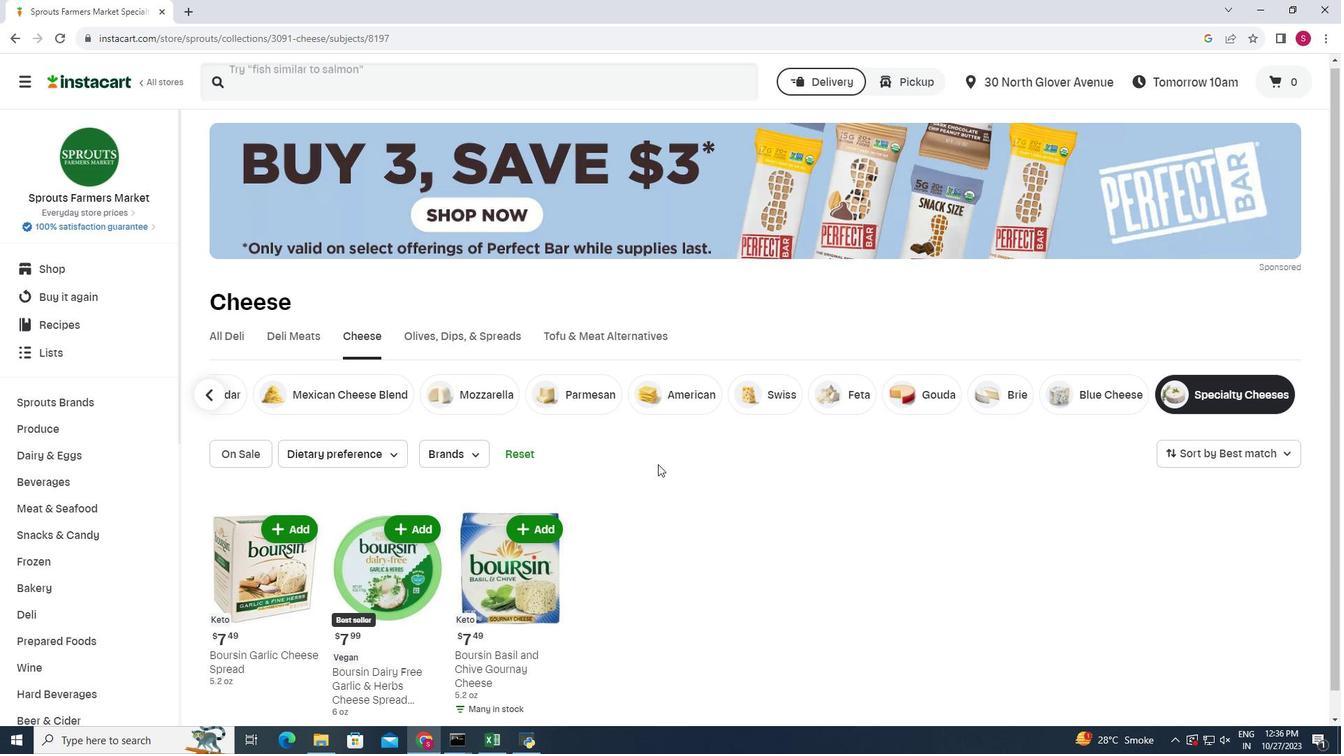 
Action: Mouse scrolled (658, 463) with delta (0, 0)
Screenshot: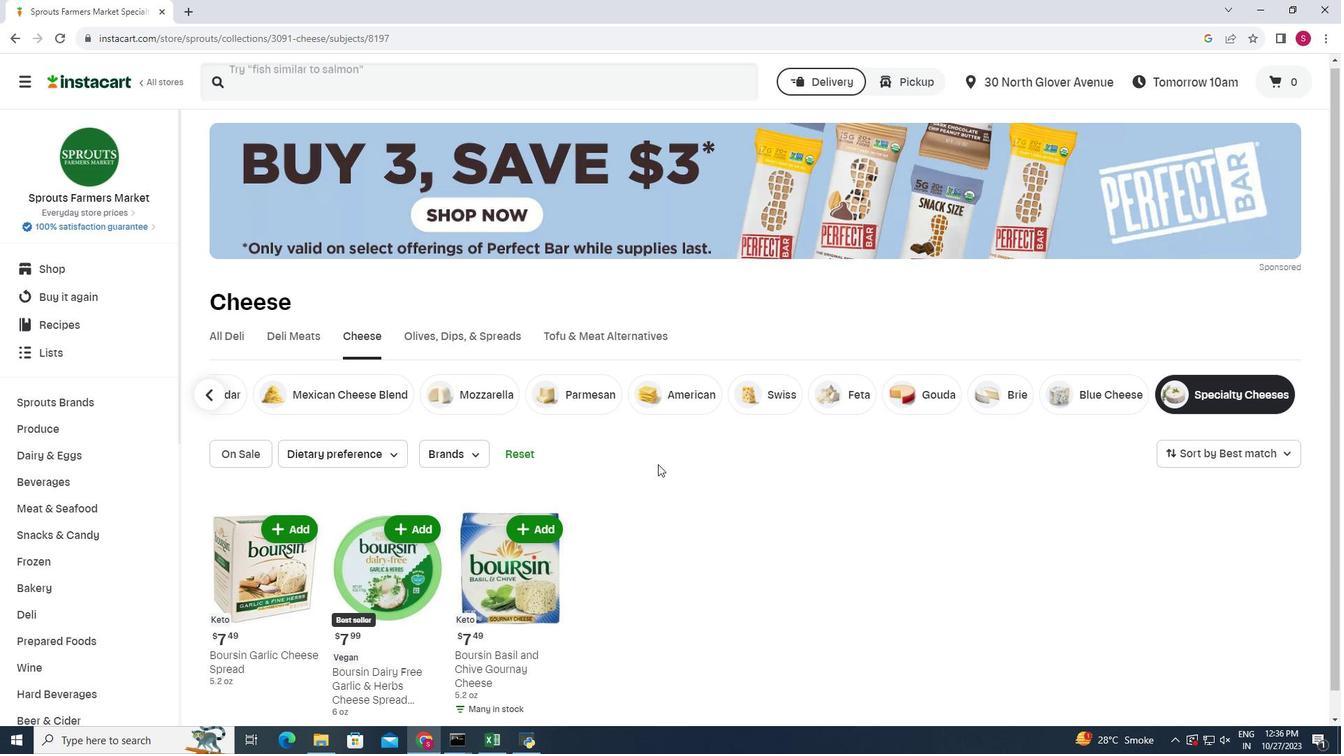 
Action: Mouse scrolled (658, 463) with delta (0, 0)
Screenshot: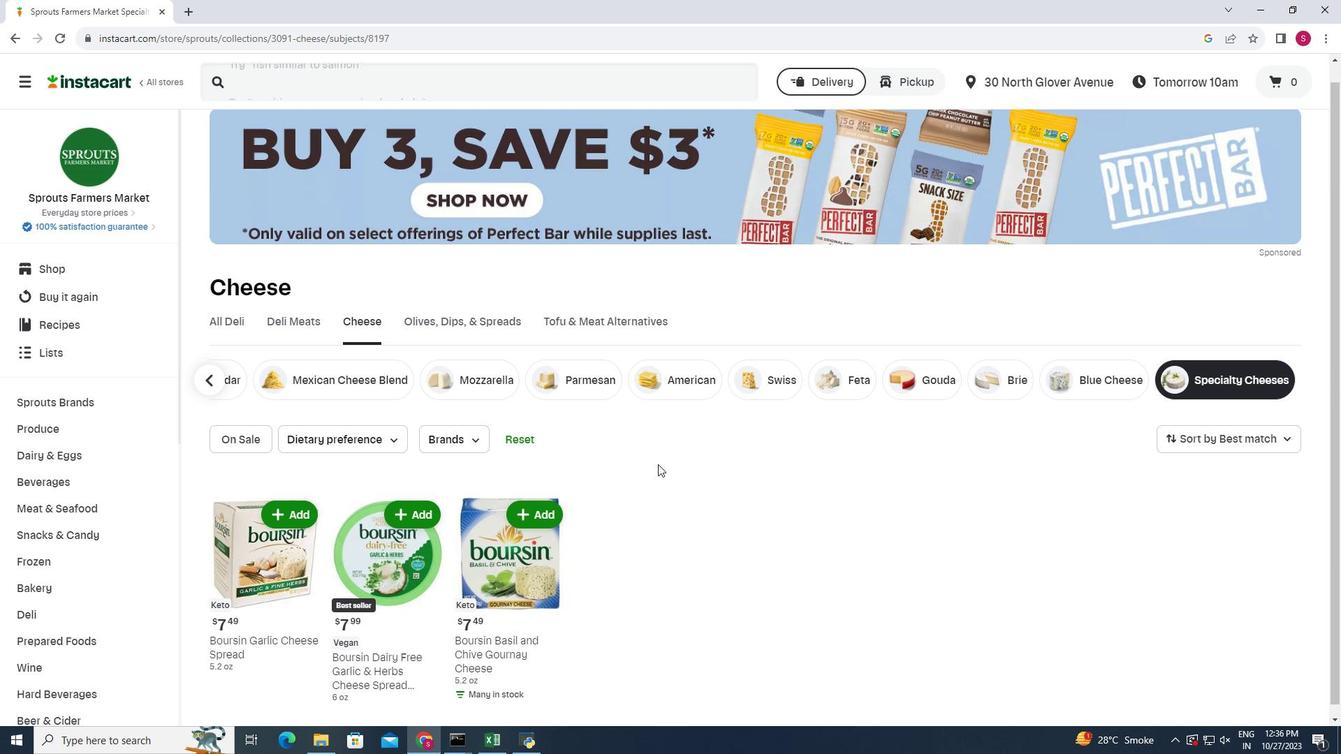 
Action: Mouse scrolled (658, 463) with delta (0, 0)
Screenshot: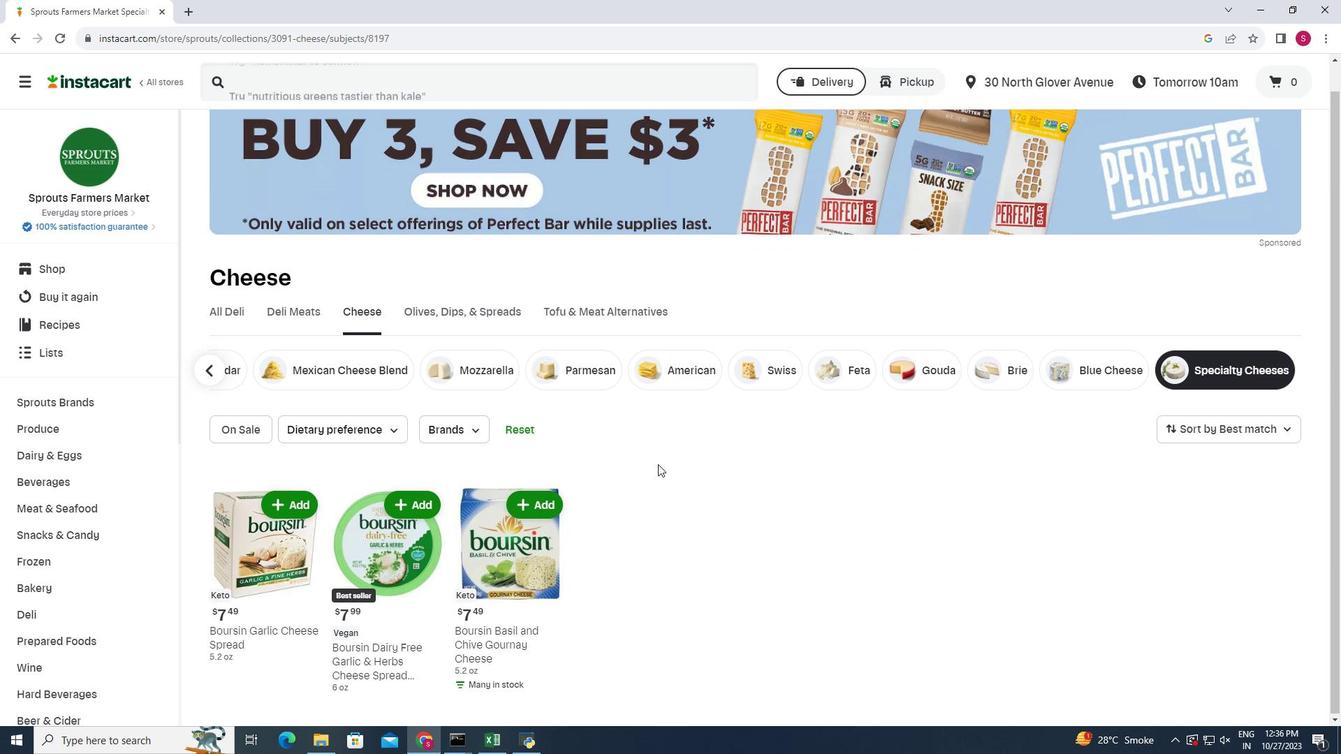 
Action: Mouse moved to (659, 464)
Screenshot: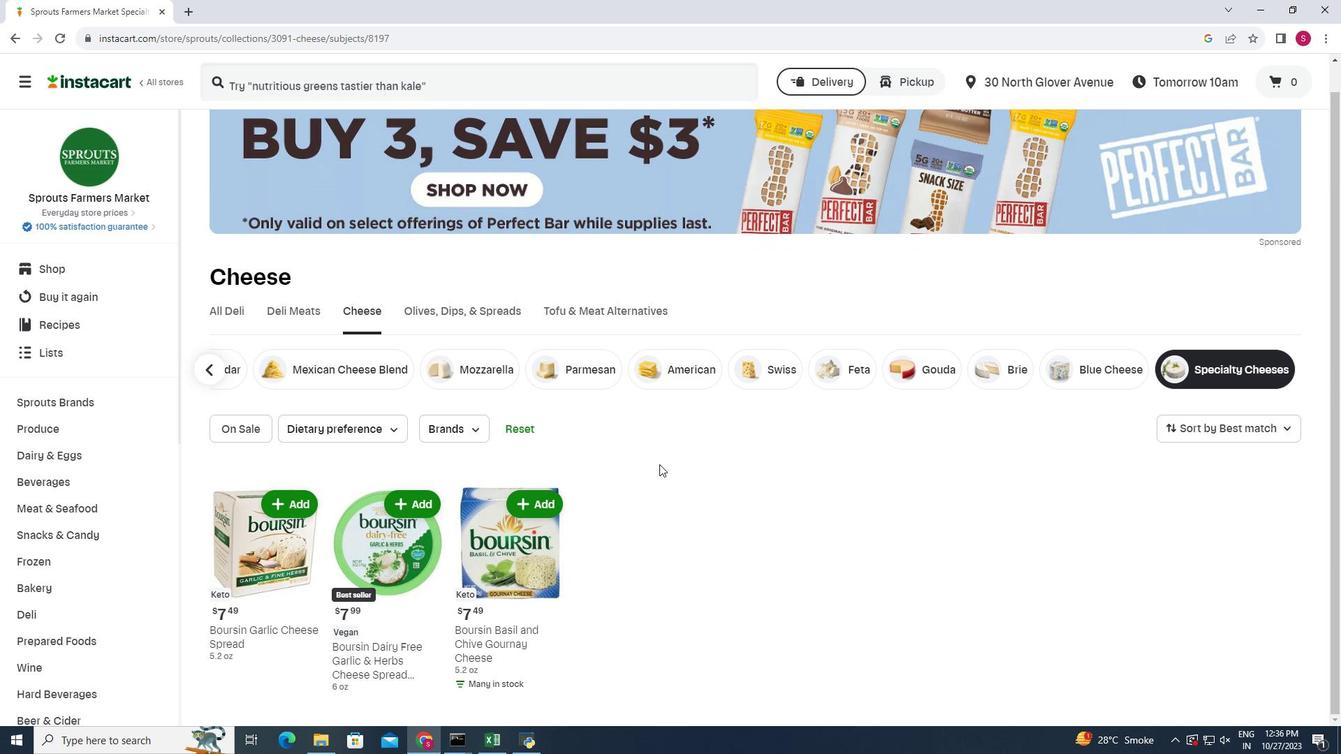 
